 Task: Add a dependency to the task Create a new online platform for online legal consultations , the existing task  Implement a new cloud-based facilities management system for a company in the project BoostPro
Action: Mouse moved to (771, 366)
Screenshot: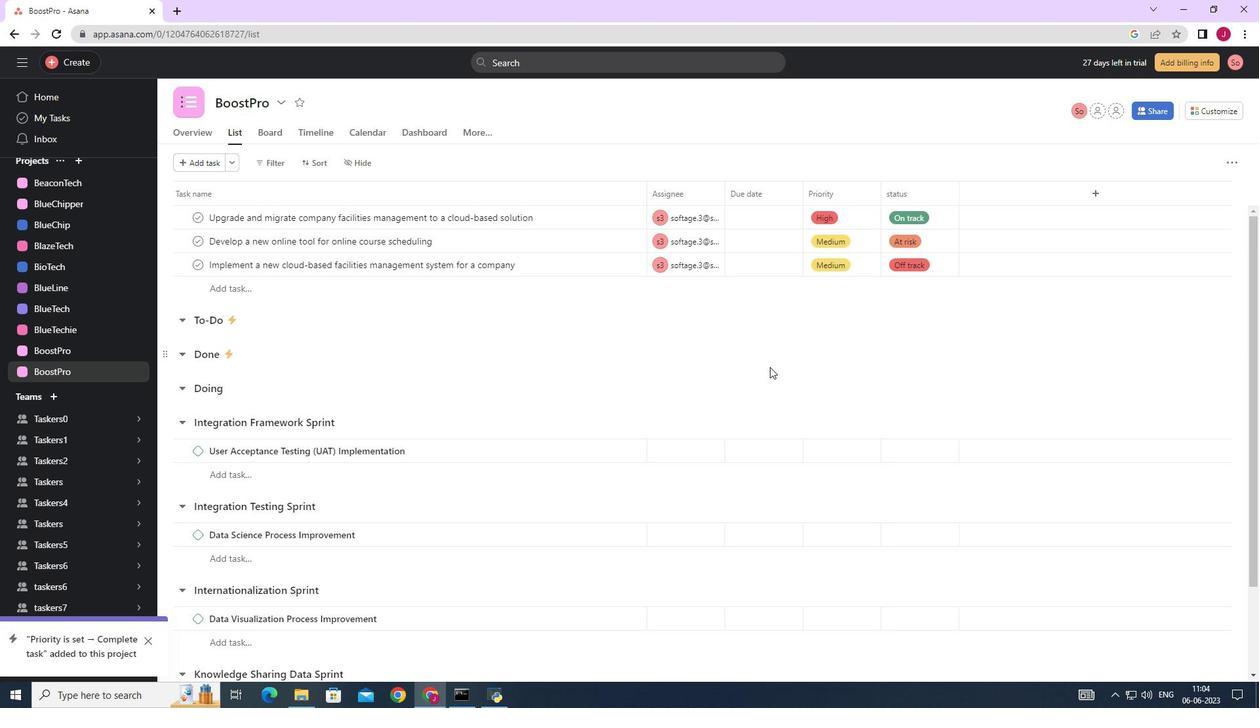 
Action: Mouse scrolled (771, 367) with delta (0, 0)
Screenshot: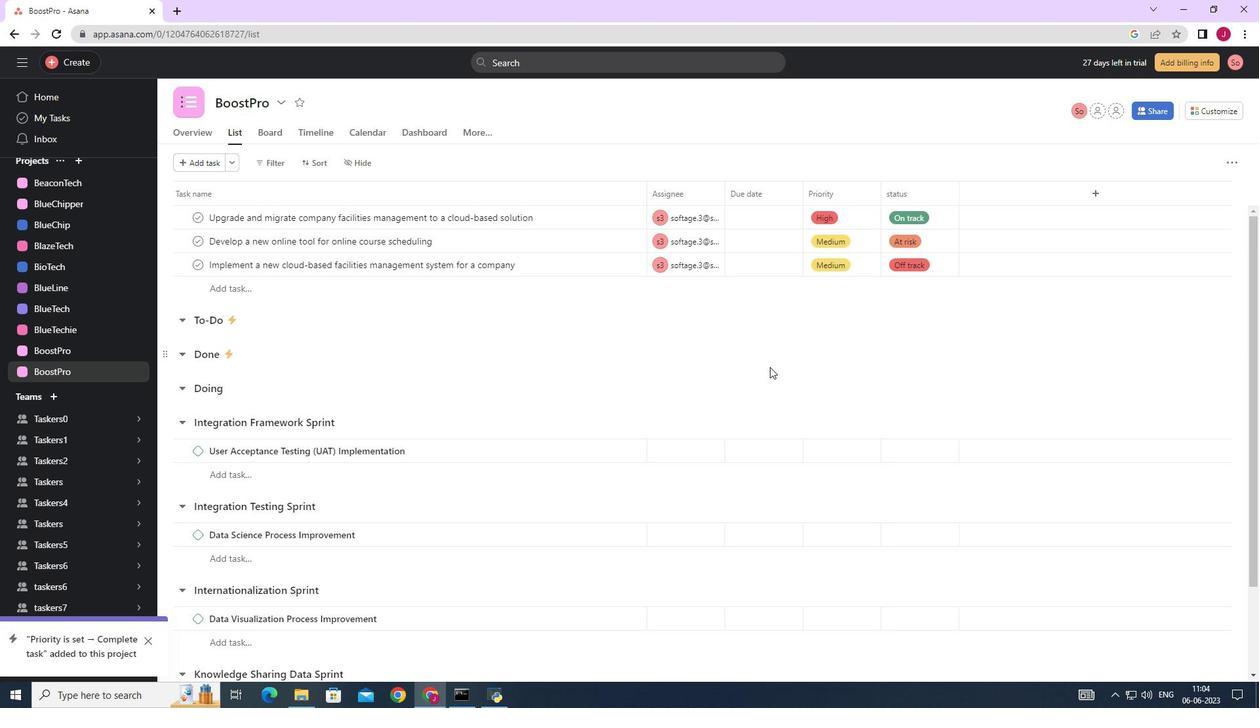 
Action: Mouse scrolled (771, 367) with delta (0, 0)
Screenshot: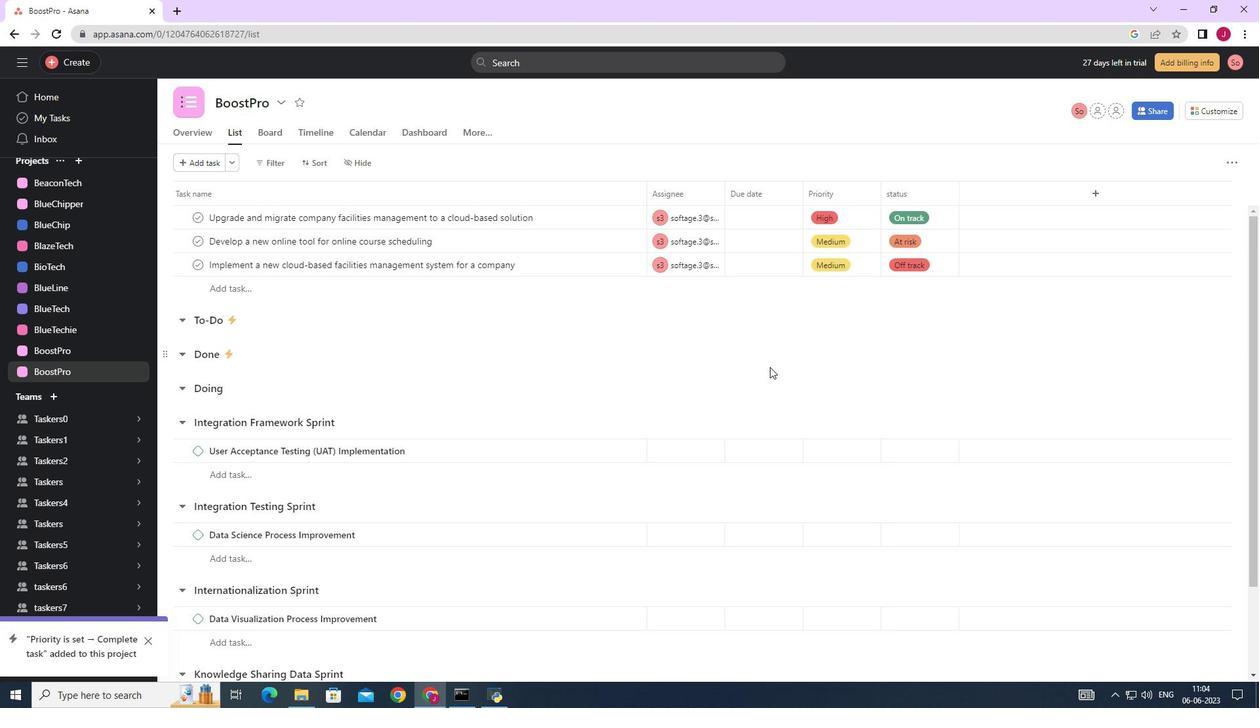 
Action: Mouse moved to (596, 342)
Screenshot: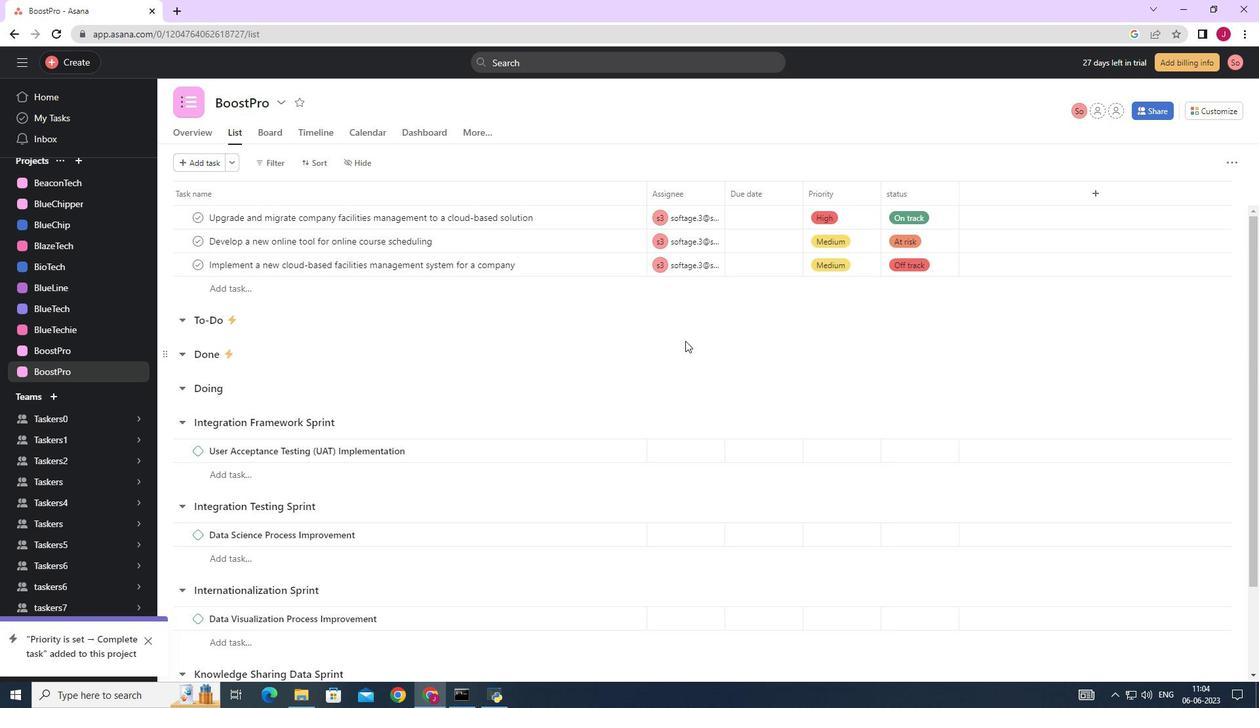 
Action: Mouse scrolled (596, 341) with delta (0, 0)
Screenshot: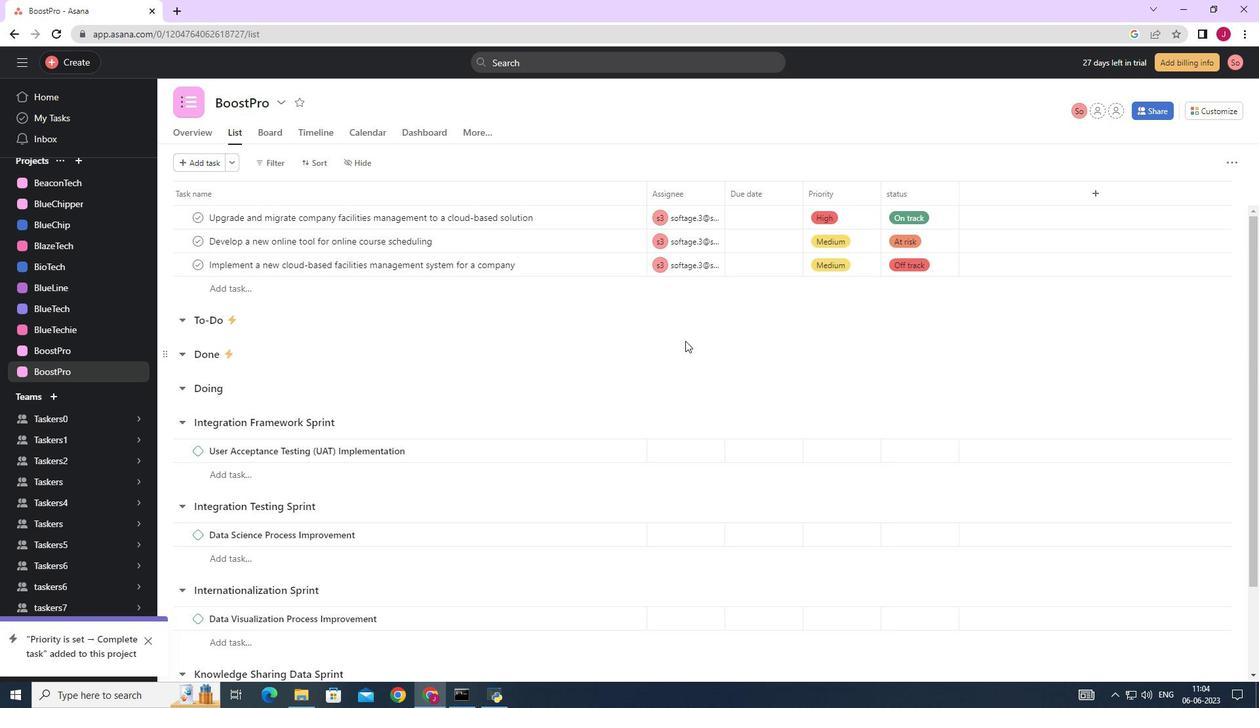 
Action: Mouse moved to (595, 343)
Screenshot: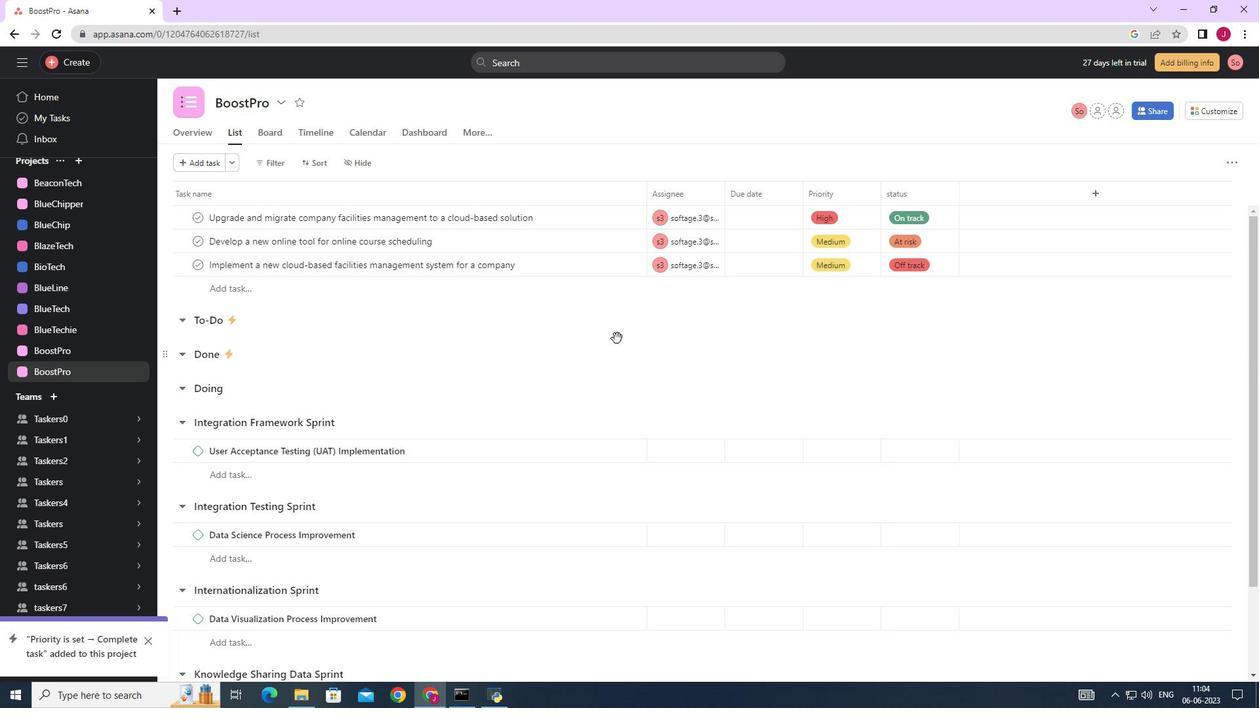 
Action: Mouse scrolled (595, 343) with delta (0, 0)
Screenshot: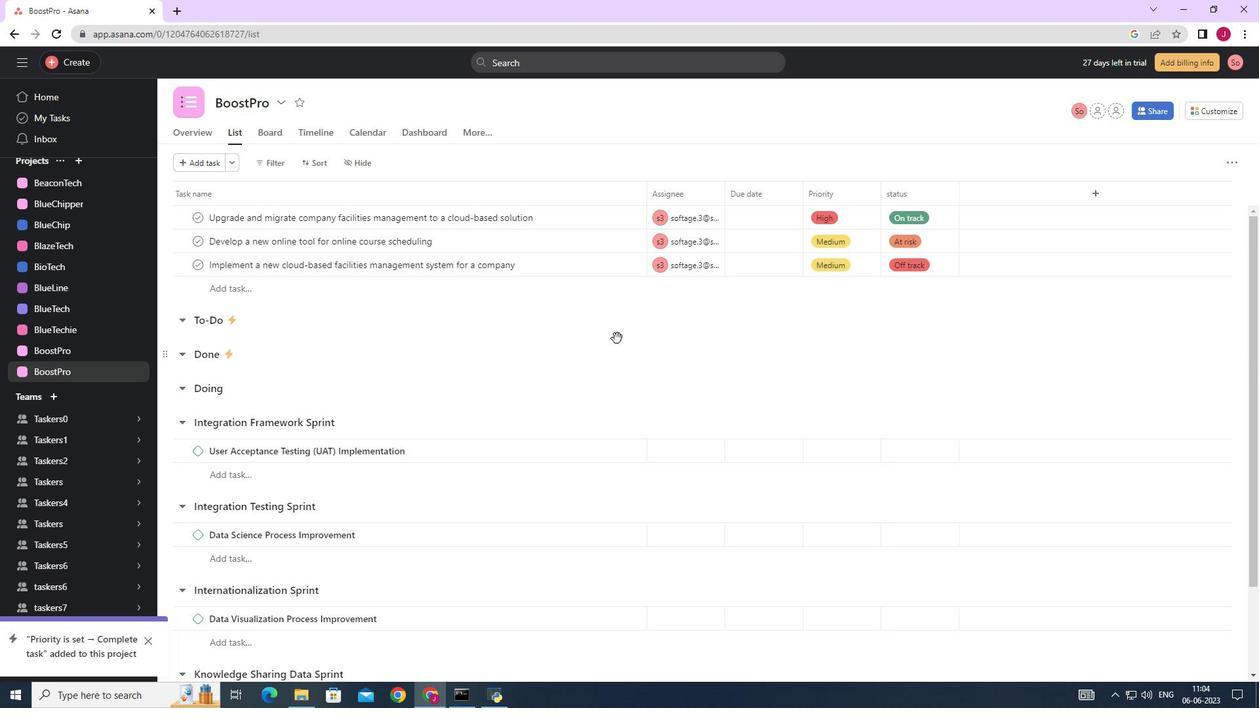 
Action: Mouse moved to (595, 345)
Screenshot: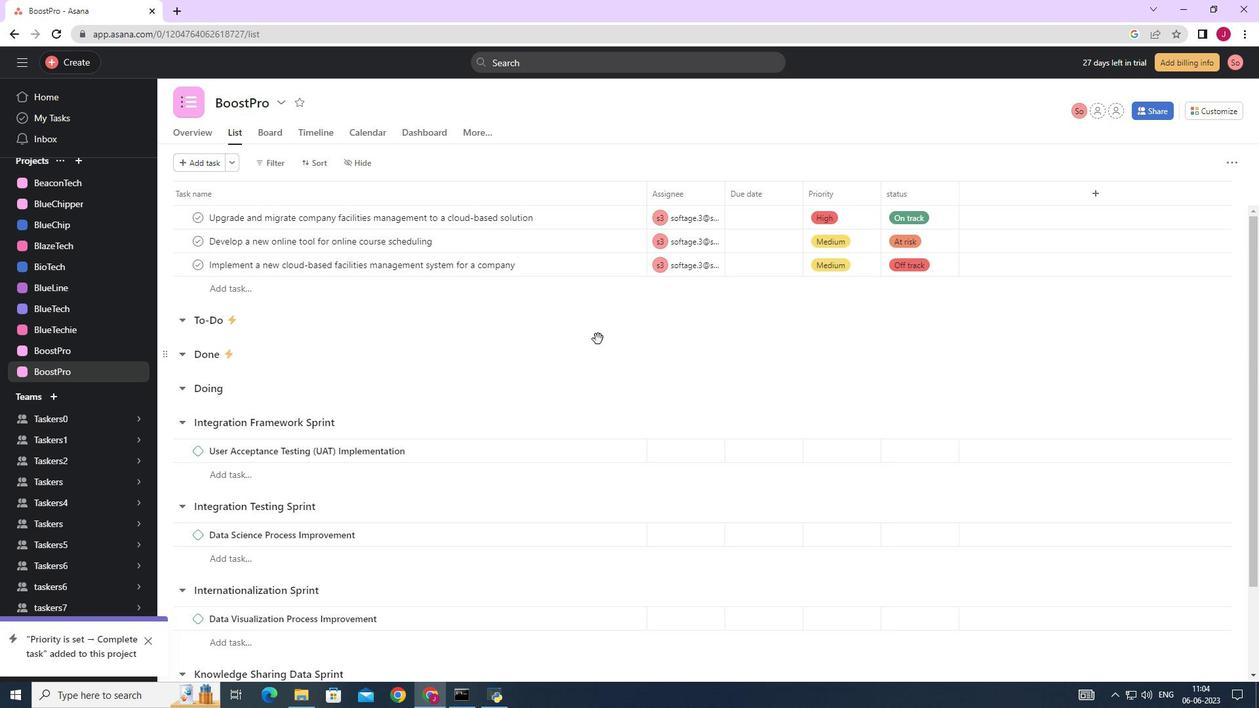 
Action: Mouse scrolled (595, 343) with delta (0, 0)
Screenshot: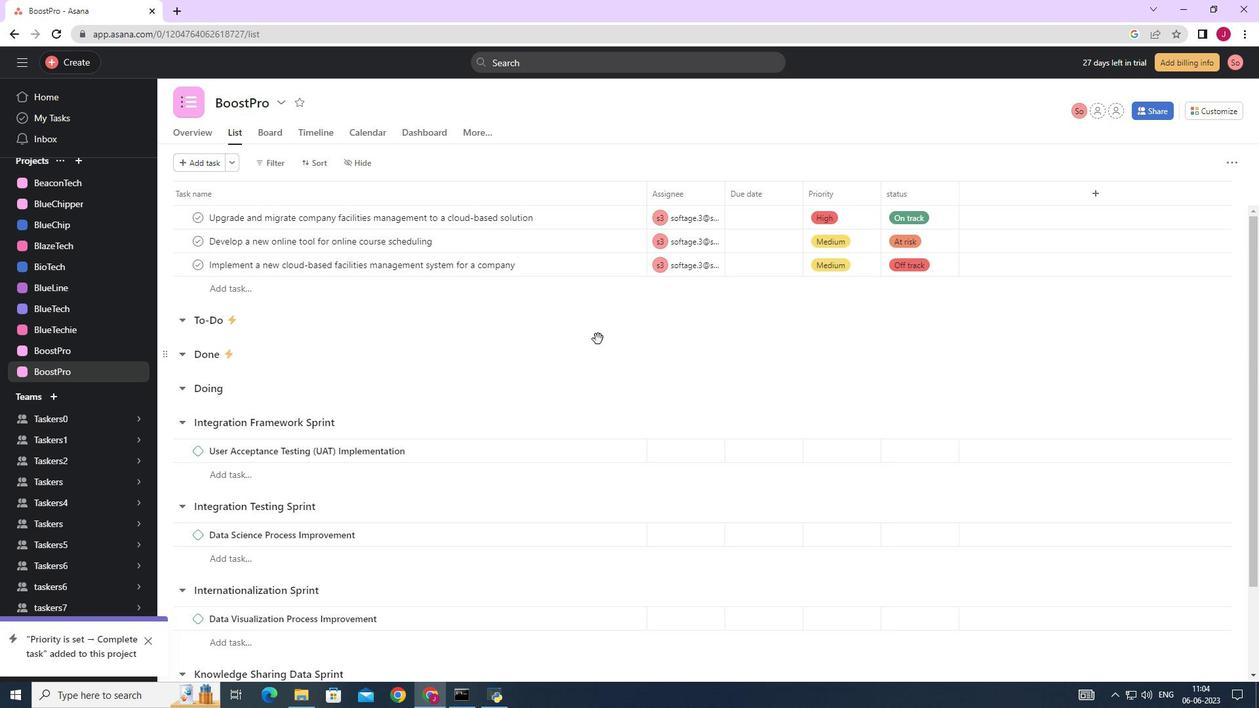 
Action: Mouse moved to (595, 346)
Screenshot: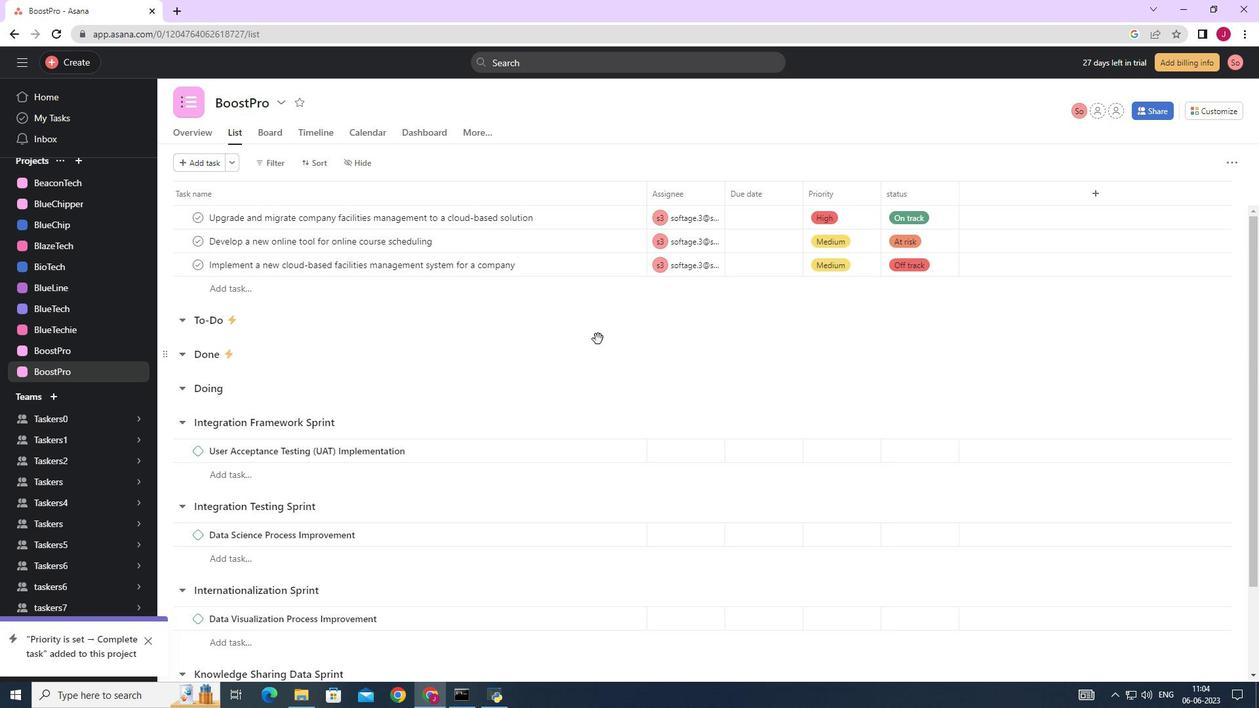
Action: Mouse scrolled (595, 345) with delta (0, 0)
Screenshot: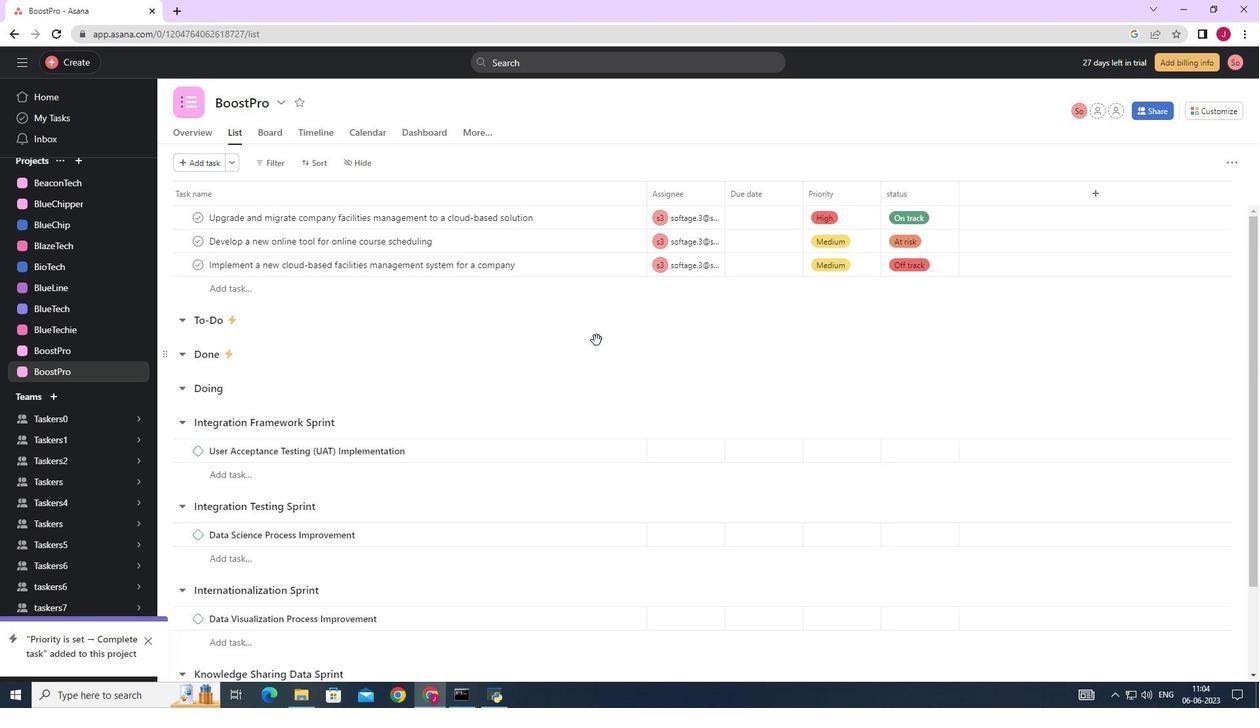 
Action: Mouse moved to (595, 348)
Screenshot: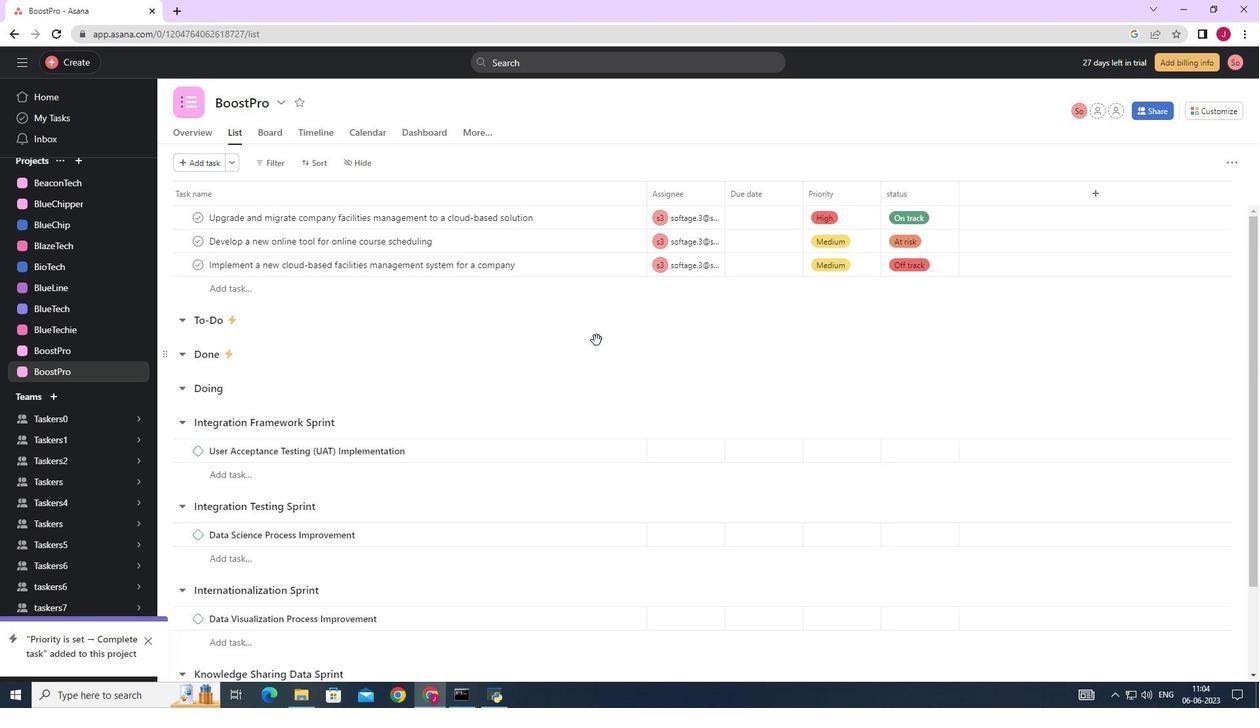 
Action: Mouse scrolled (595, 347) with delta (0, 0)
Screenshot: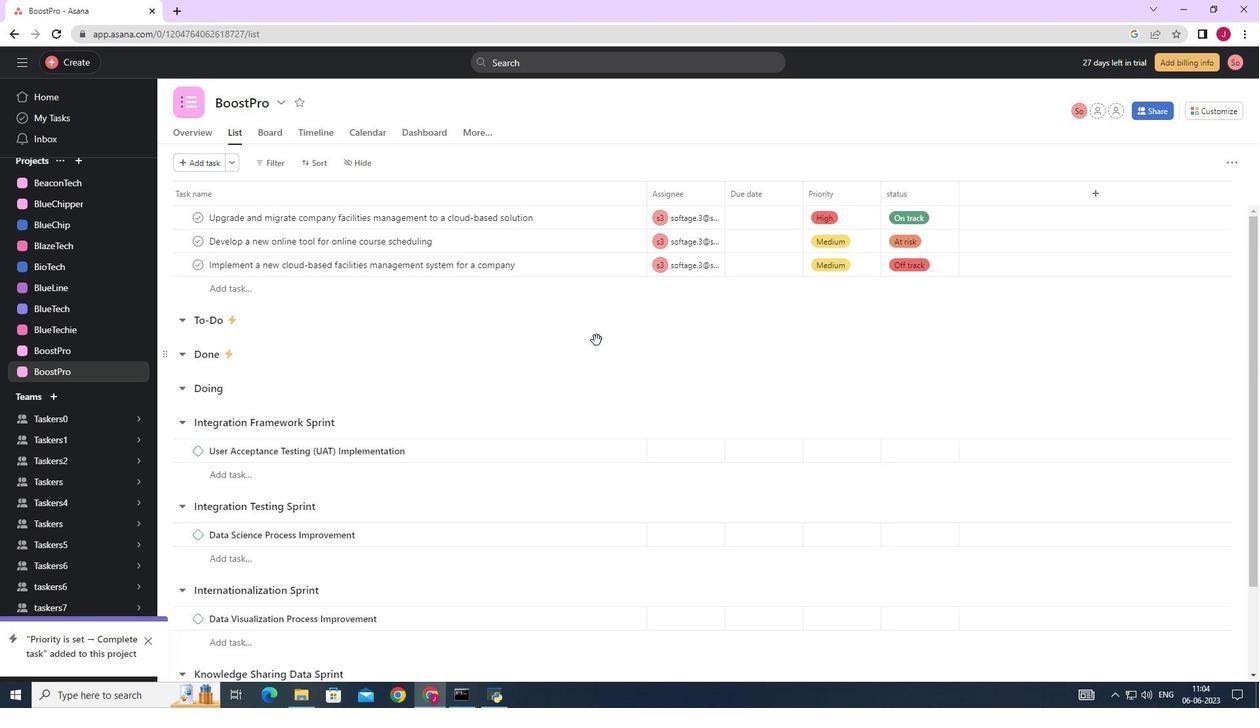
Action: Mouse moved to (595, 351)
Screenshot: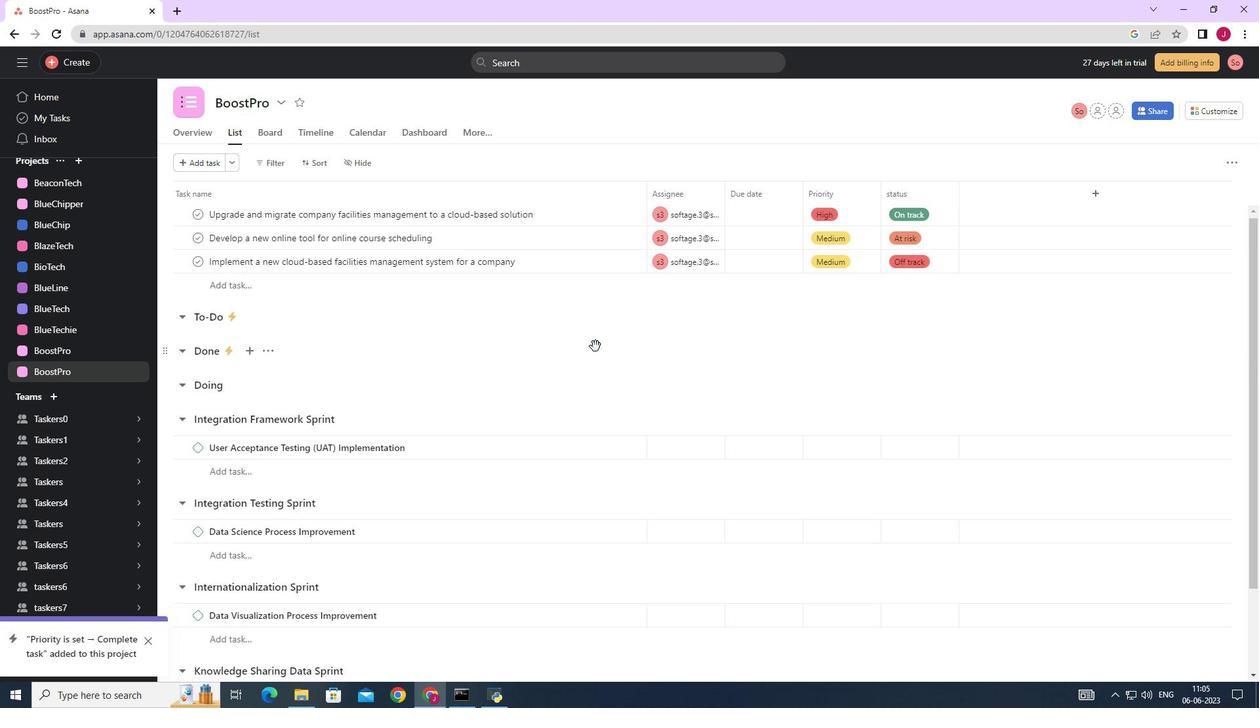 
Action: Mouse scrolled (595, 350) with delta (0, 0)
Screenshot: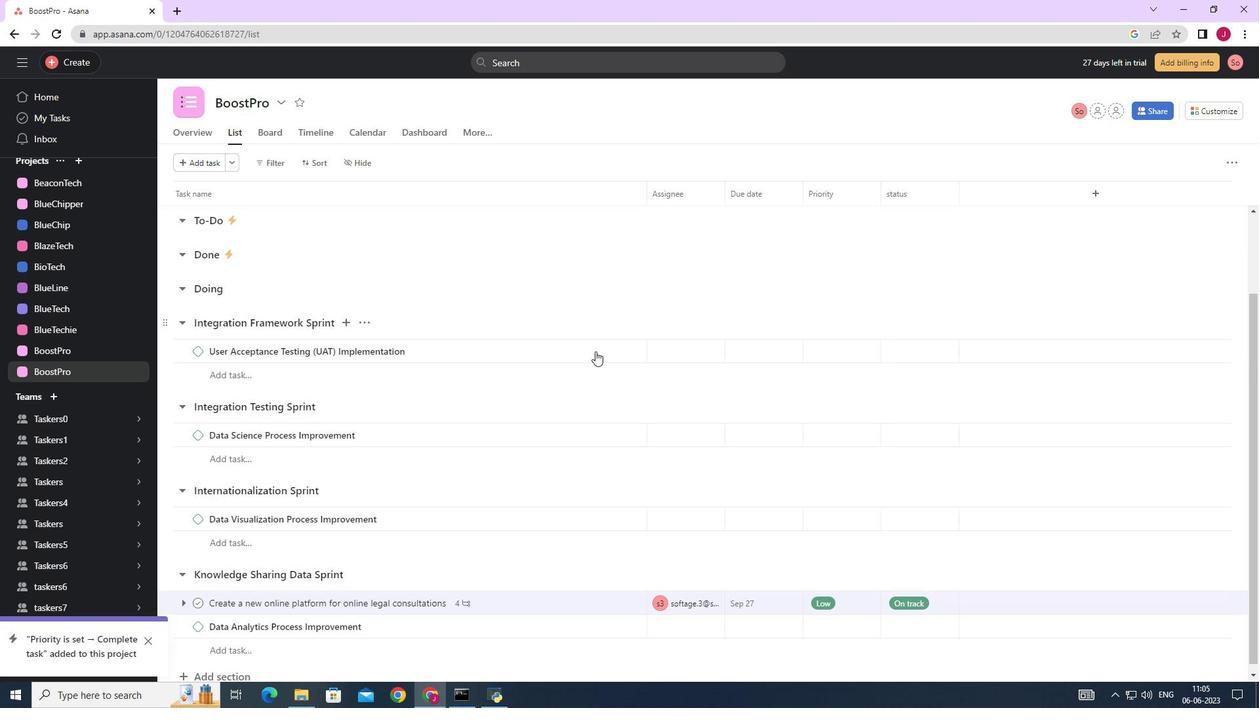 
Action: Mouse scrolled (595, 350) with delta (0, 0)
Screenshot: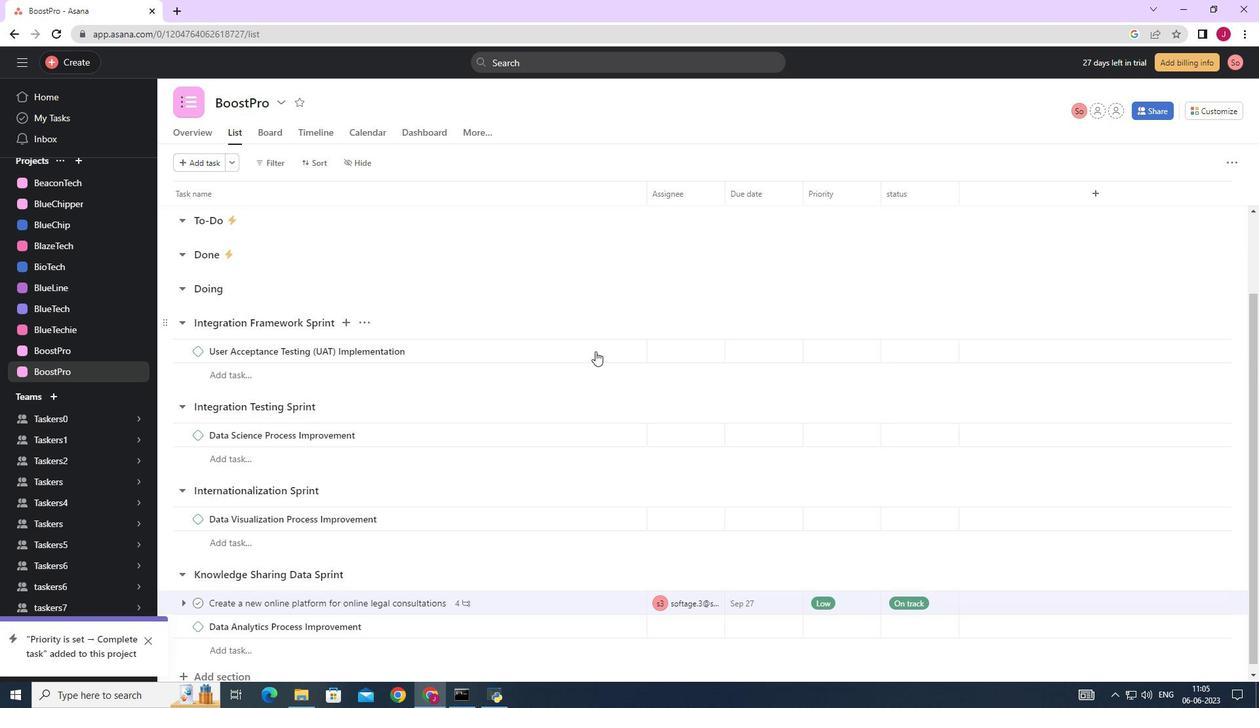 
Action: Mouse scrolled (595, 350) with delta (0, 0)
Screenshot: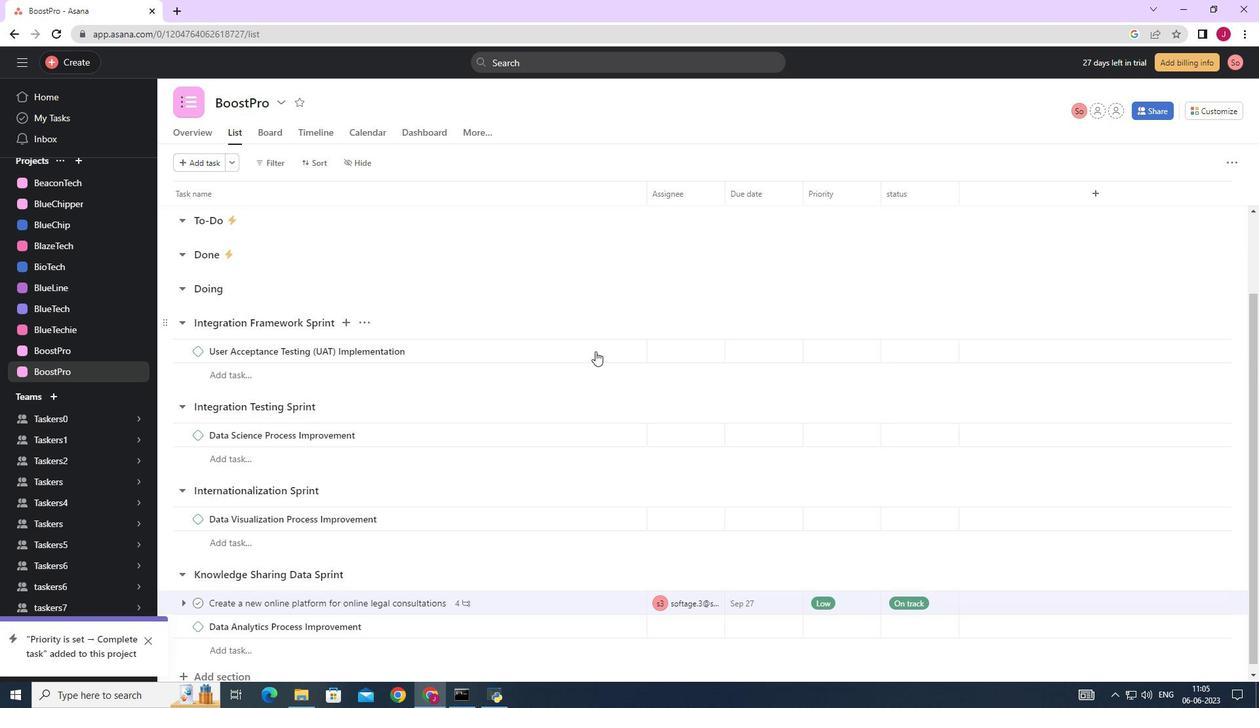 
Action: Mouse scrolled (595, 350) with delta (0, 0)
Screenshot: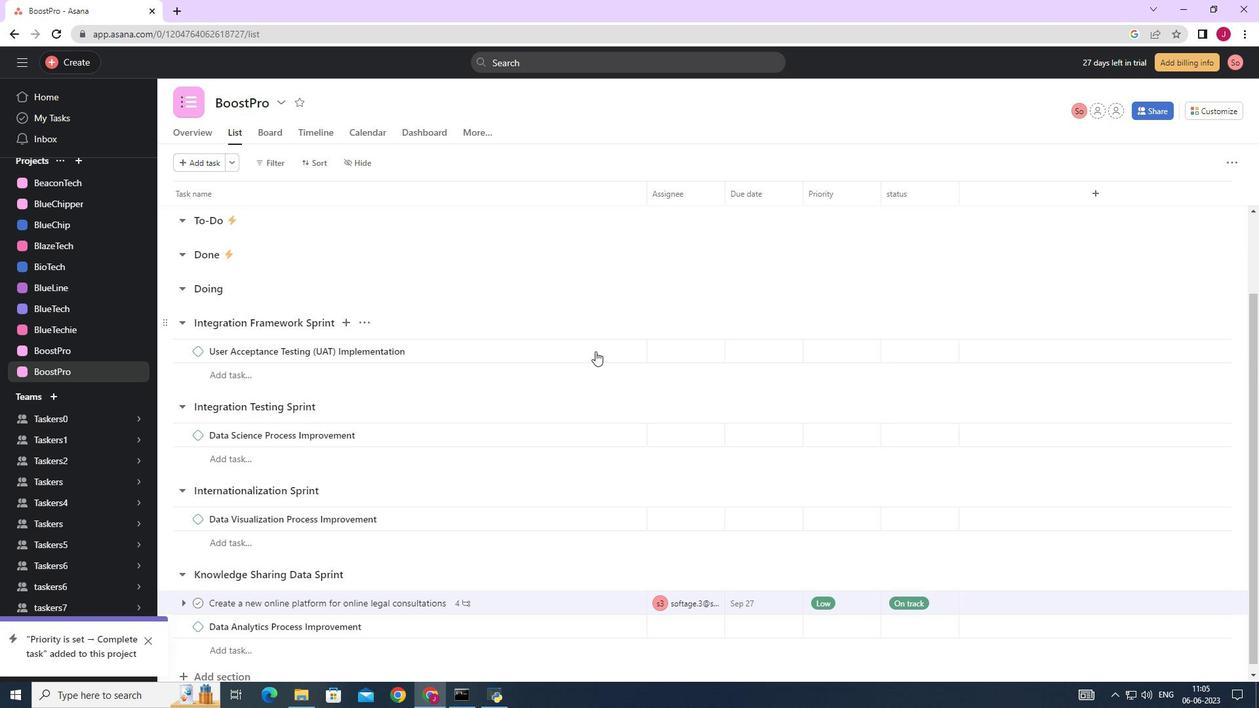 
Action: Mouse scrolled (595, 350) with delta (0, 0)
Screenshot: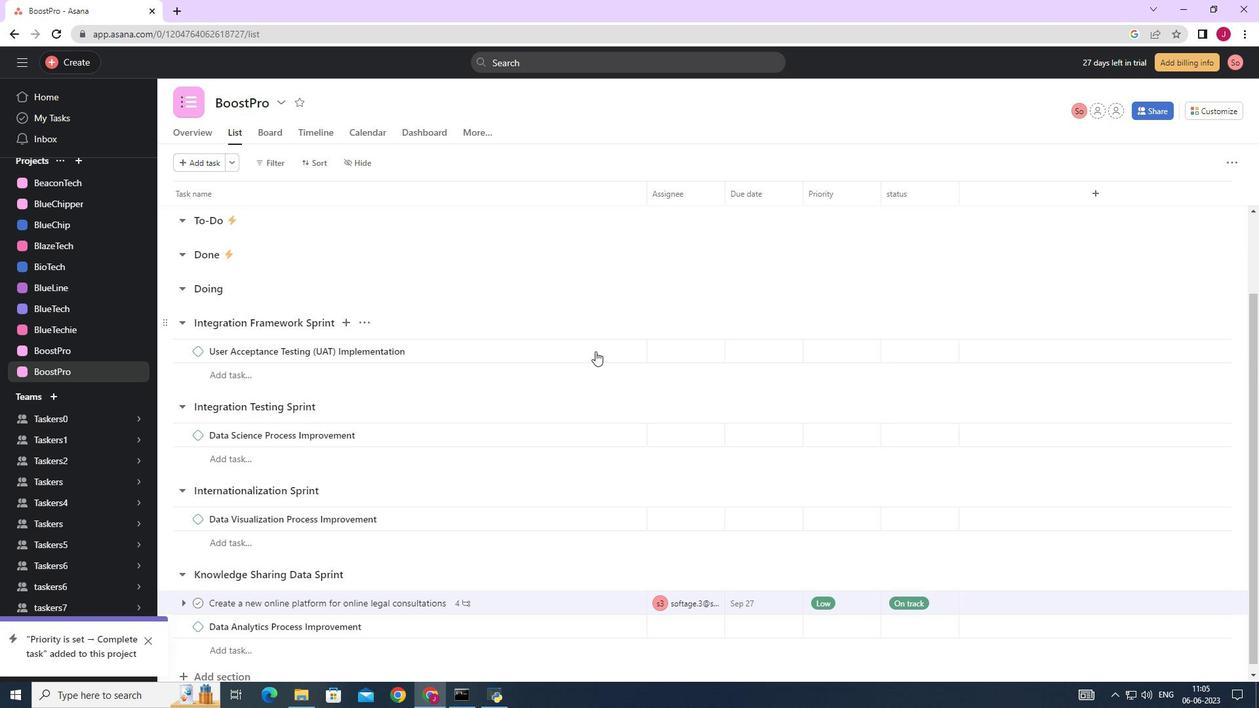 
Action: Mouse moved to (572, 602)
Screenshot: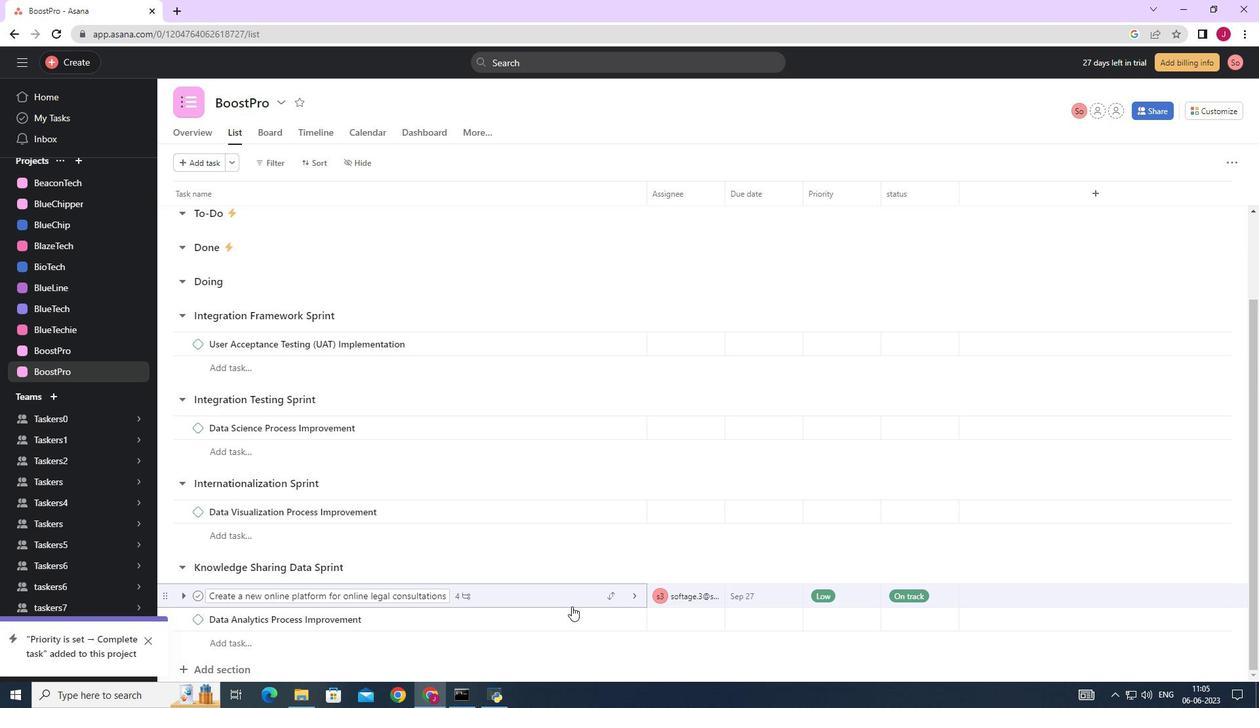 
Action: Mouse pressed left at (572, 602)
Screenshot: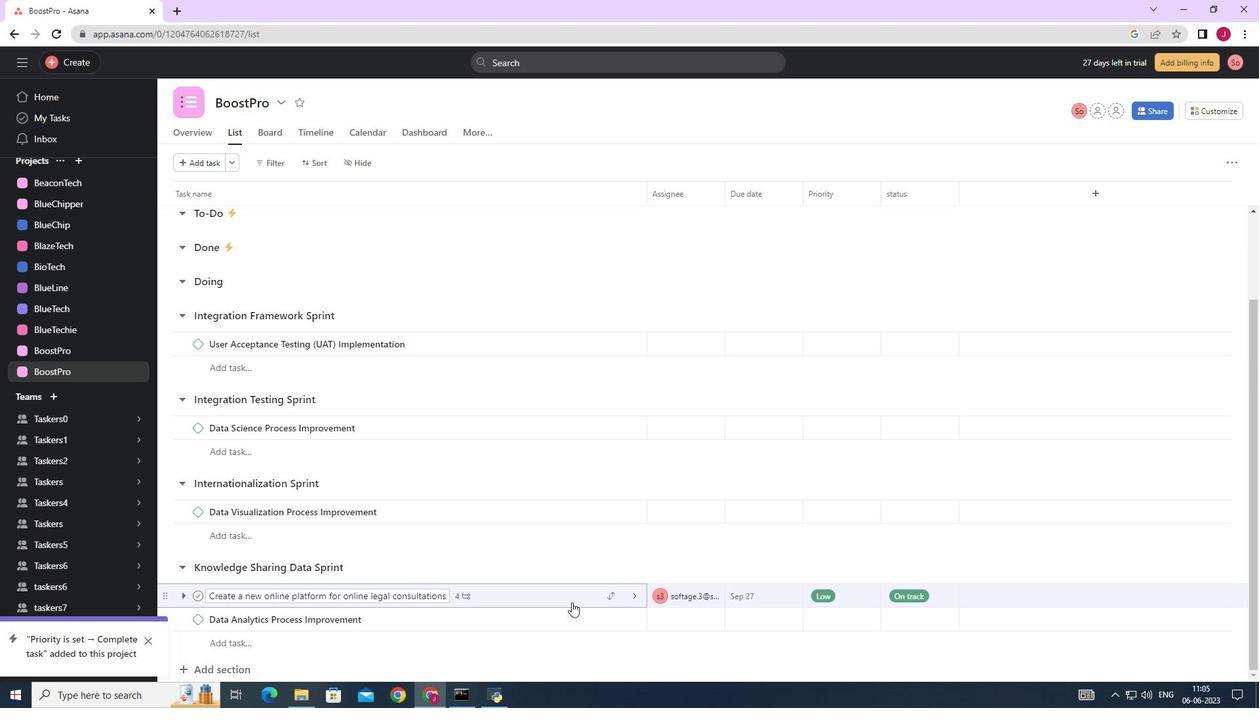 
Action: Mouse moved to (868, 512)
Screenshot: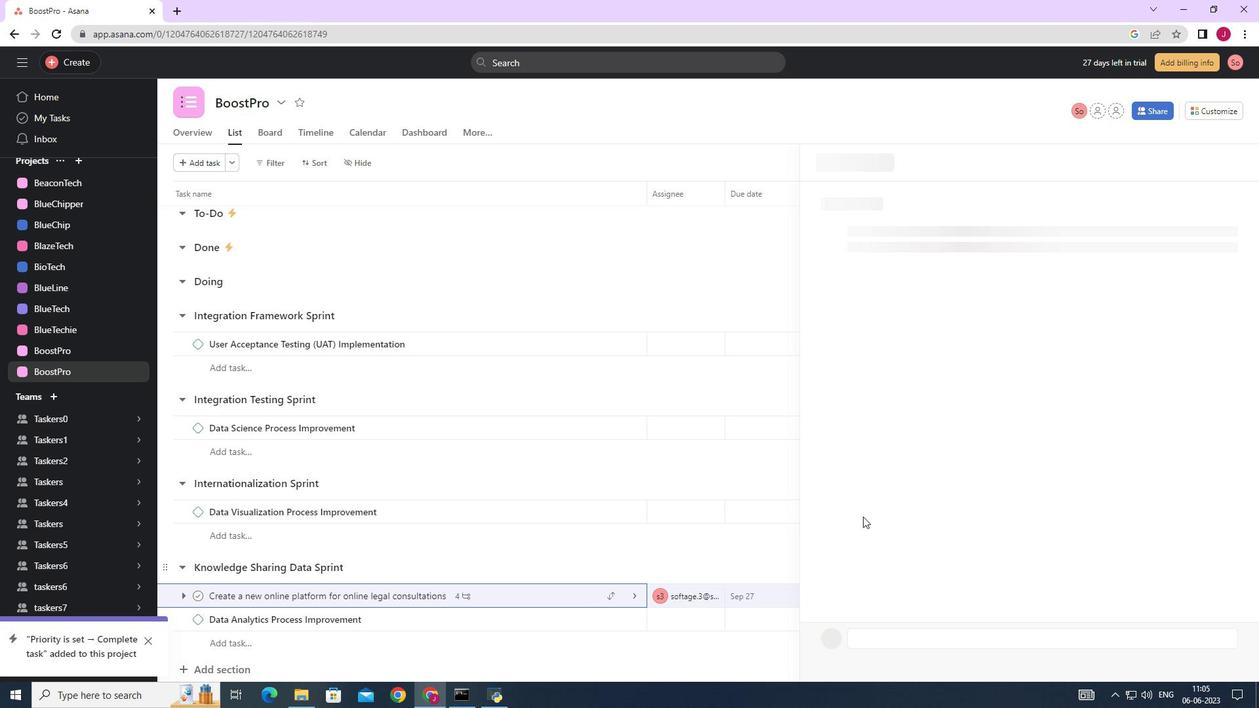 
Action: Mouse scrolled (868, 511) with delta (0, 0)
Screenshot: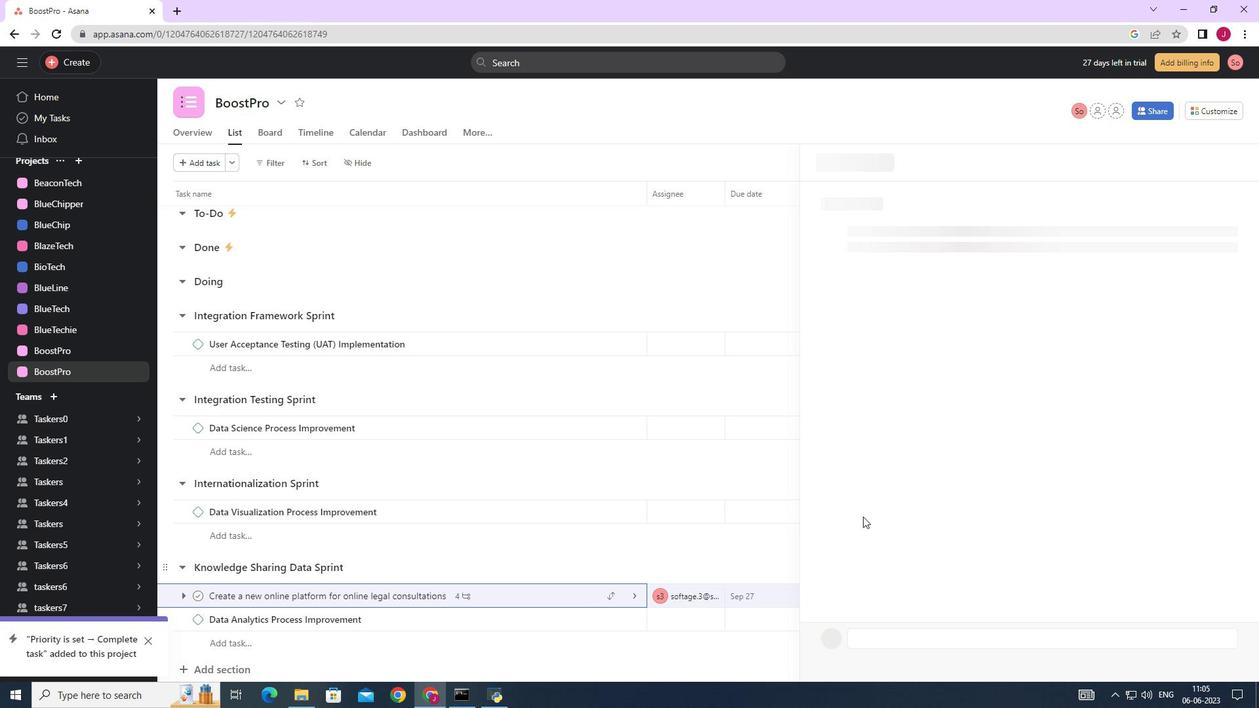 
Action: Mouse scrolled (868, 511) with delta (0, 0)
Screenshot: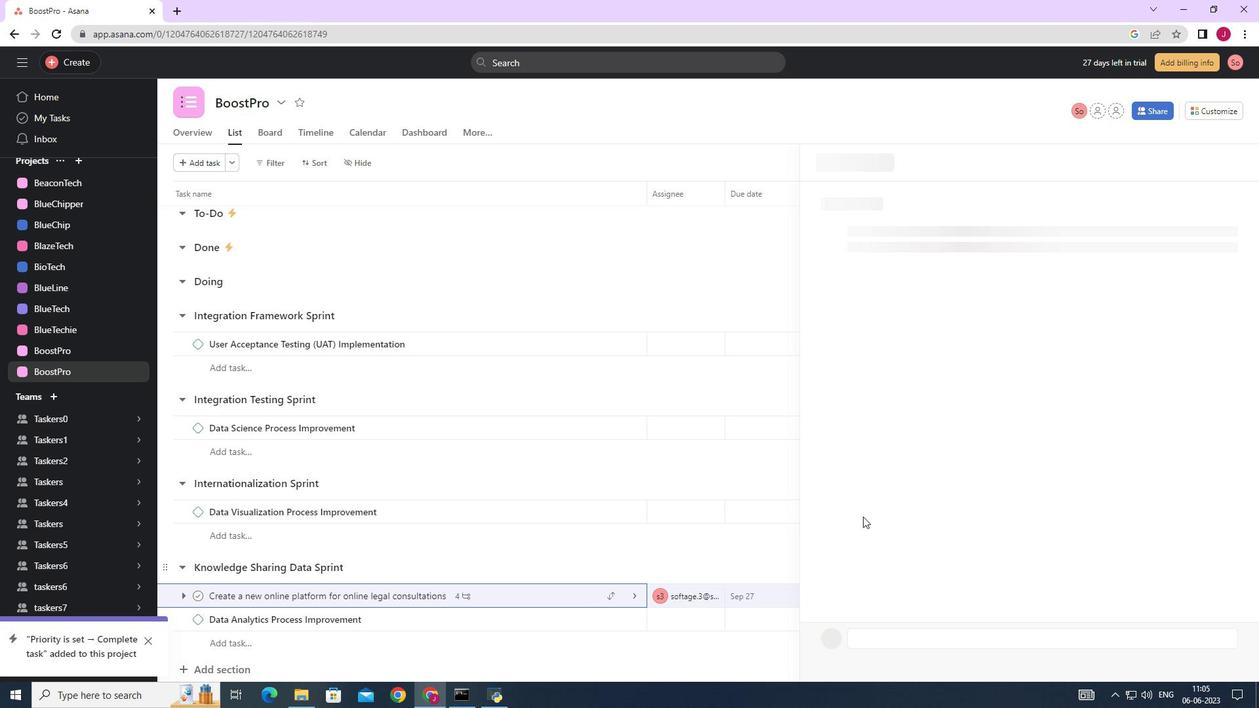 
Action: Mouse scrolled (868, 511) with delta (0, 0)
Screenshot: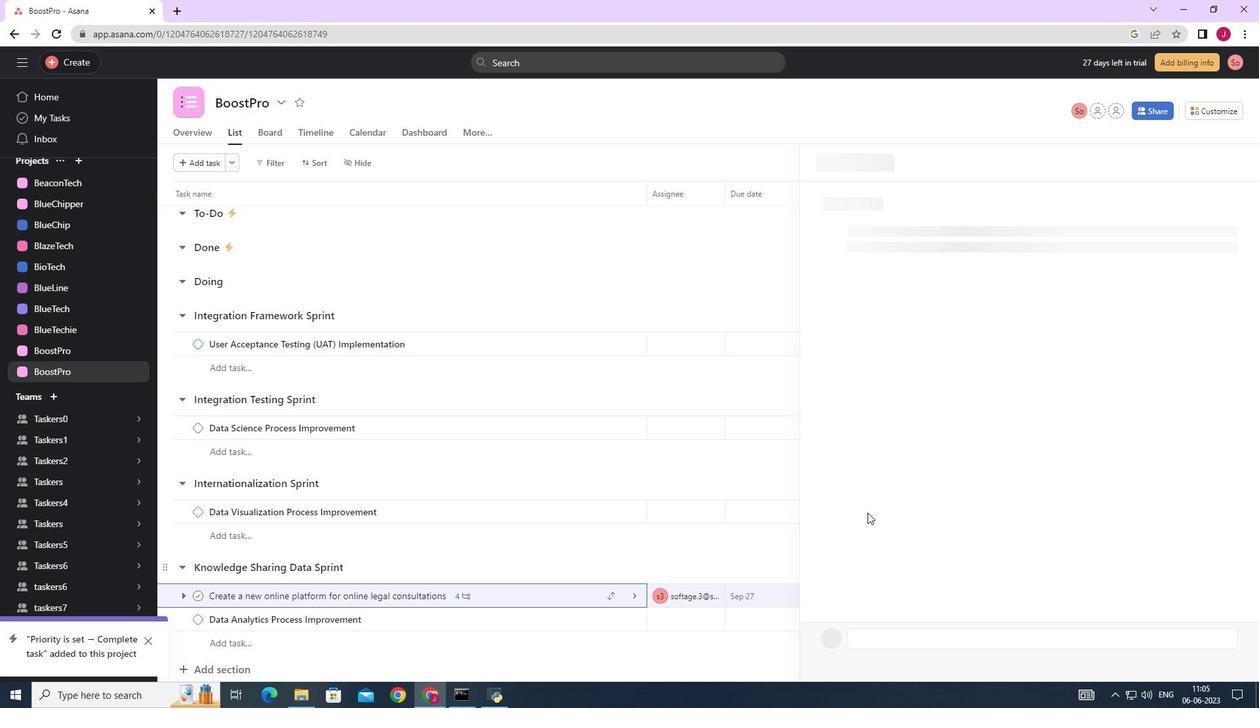 
Action: Mouse scrolled (868, 511) with delta (0, 0)
Screenshot: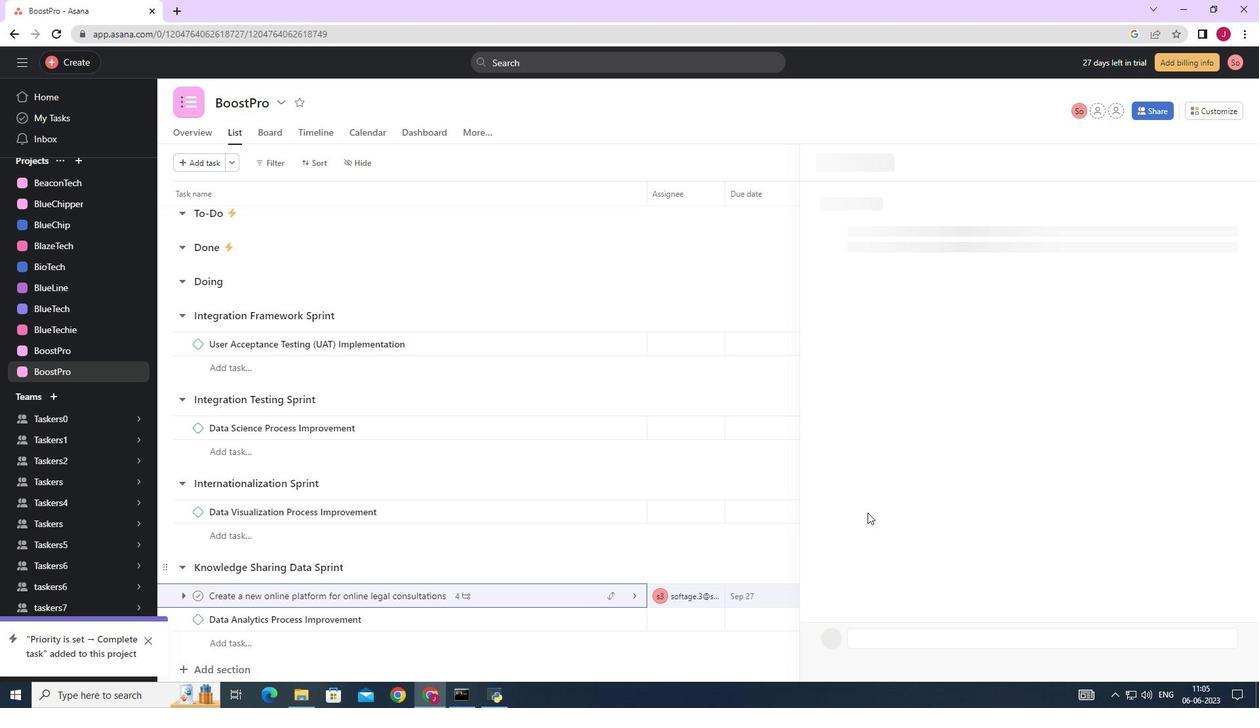 
Action: Mouse moved to (949, 433)
Screenshot: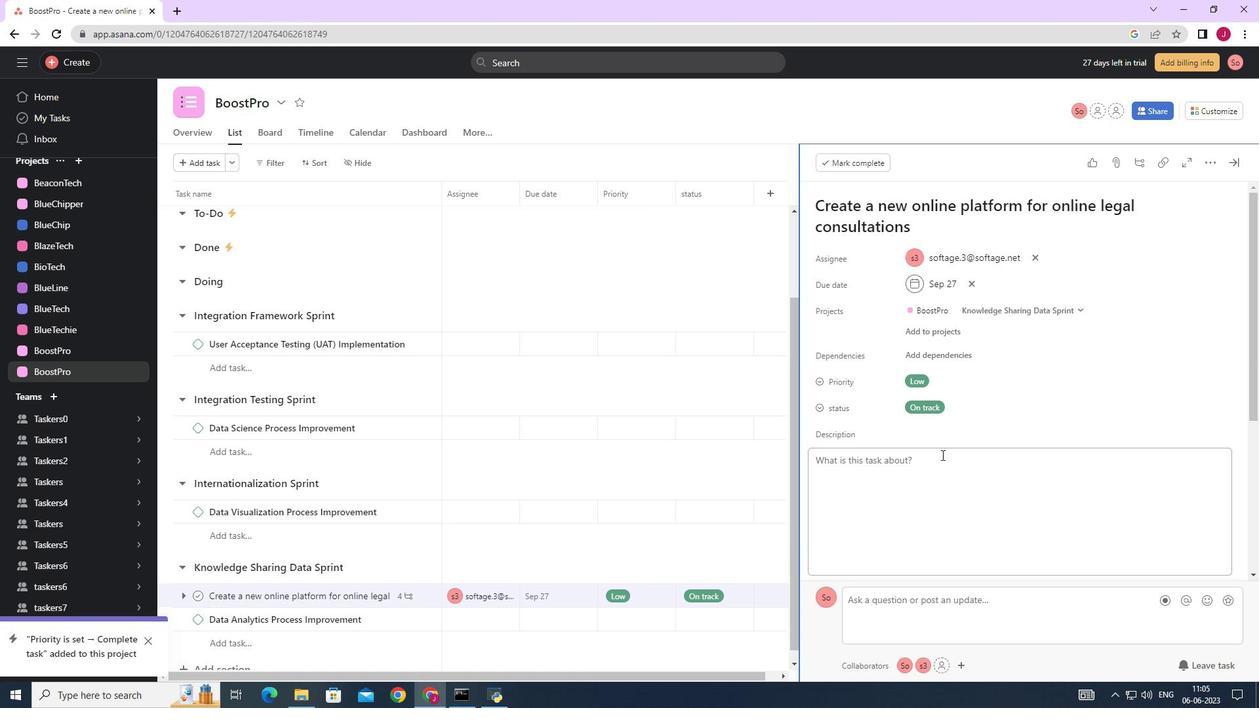 
Action: Mouse scrolled (949, 432) with delta (0, 0)
Screenshot: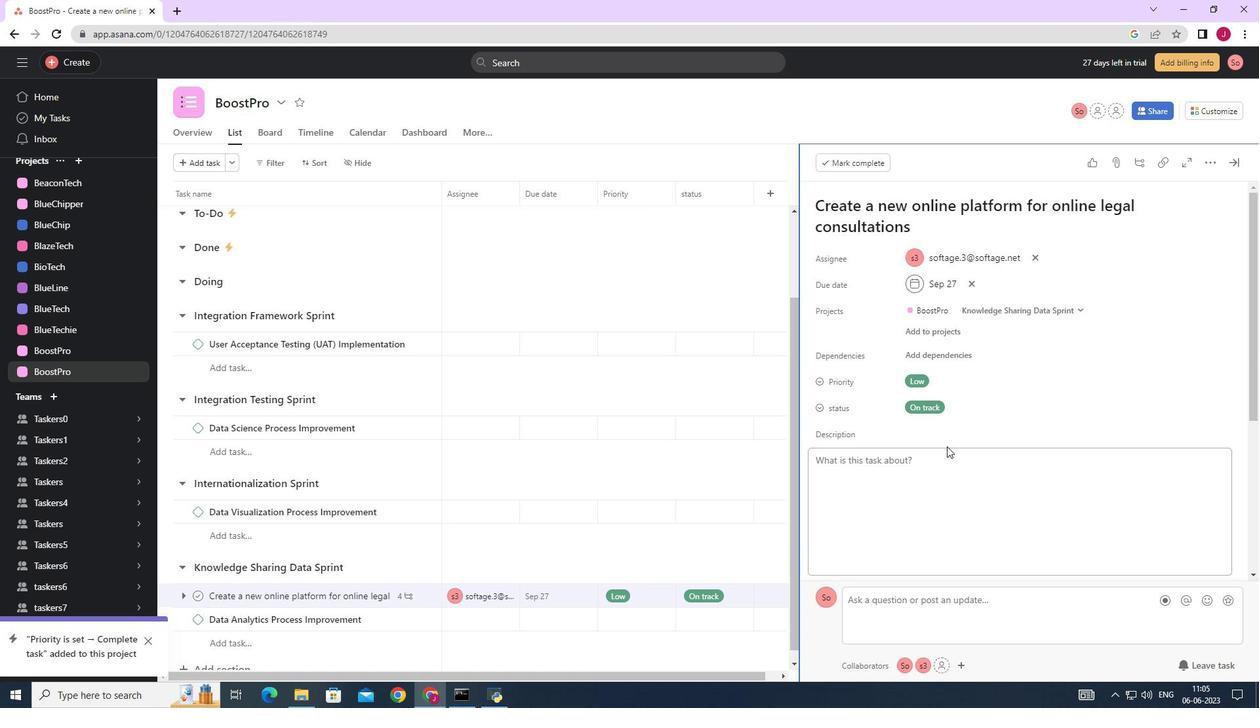 
Action: Mouse scrolled (949, 432) with delta (0, 0)
Screenshot: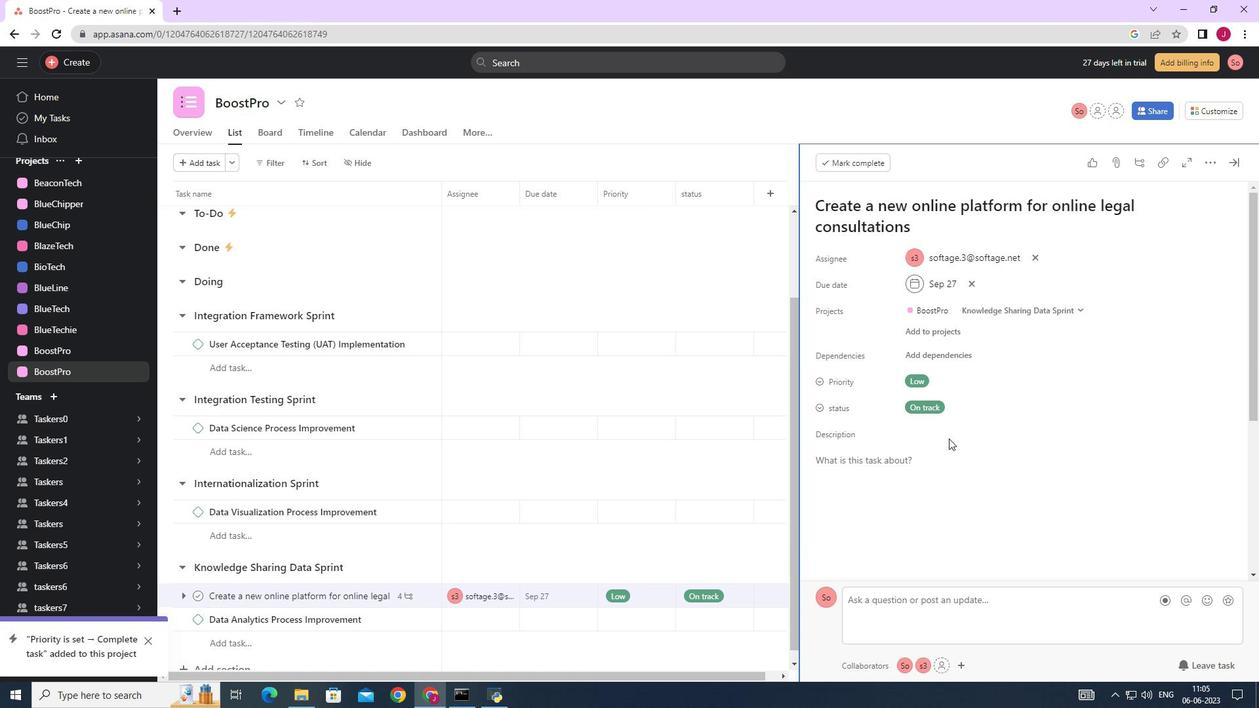 
Action: Mouse scrolled (949, 432) with delta (0, 0)
Screenshot: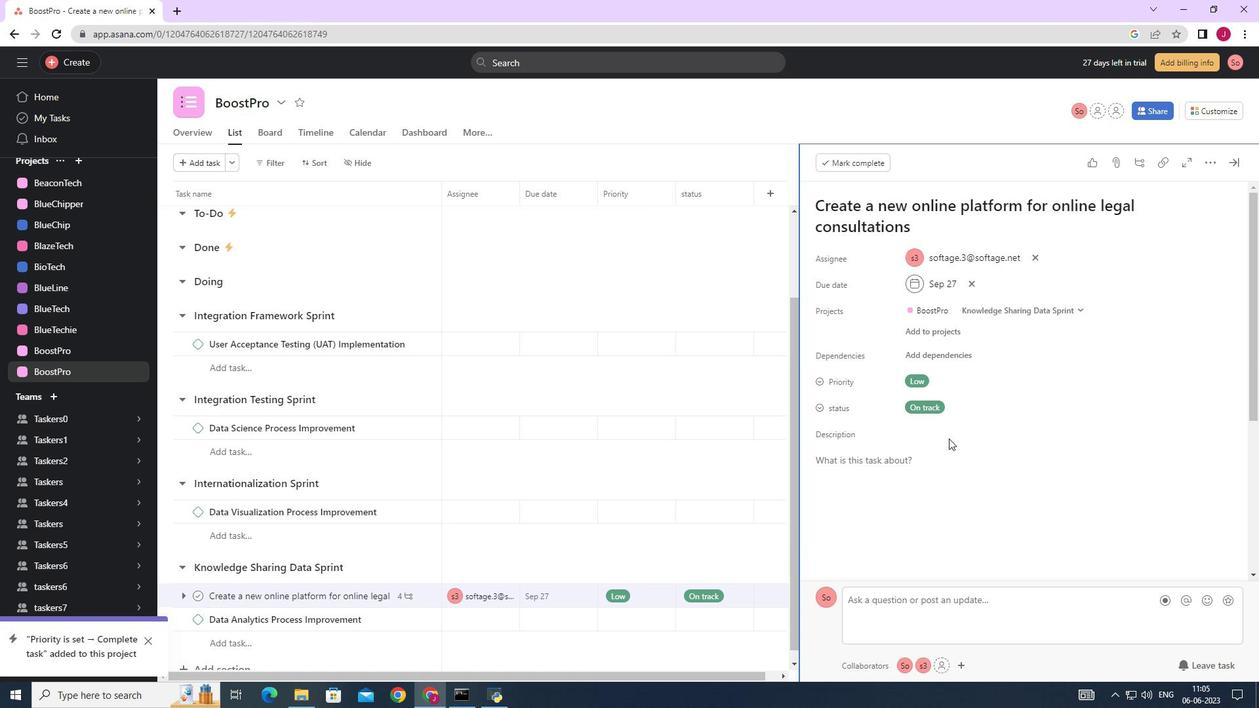 
Action: Mouse moved to (950, 432)
Screenshot: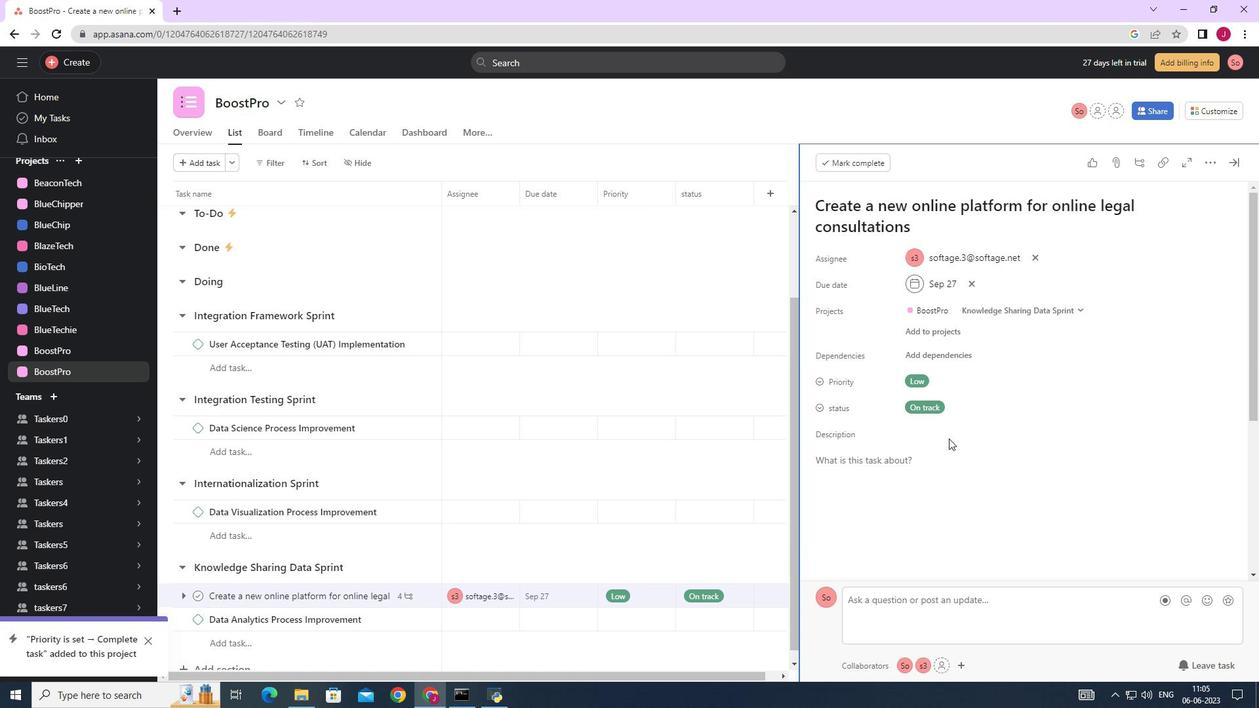 
Action: Mouse scrolled (950, 432) with delta (0, 0)
Screenshot: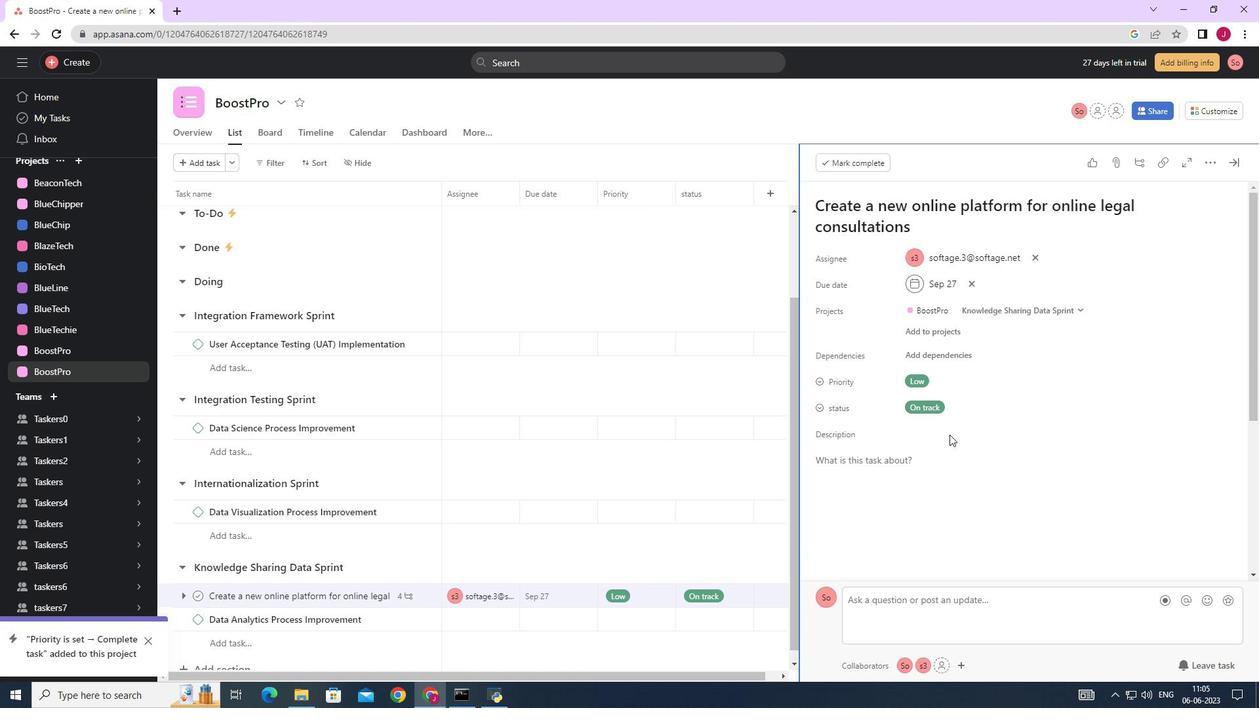 
Action: Mouse scrolled (950, 432) with delta (0, 0)
Screenshot: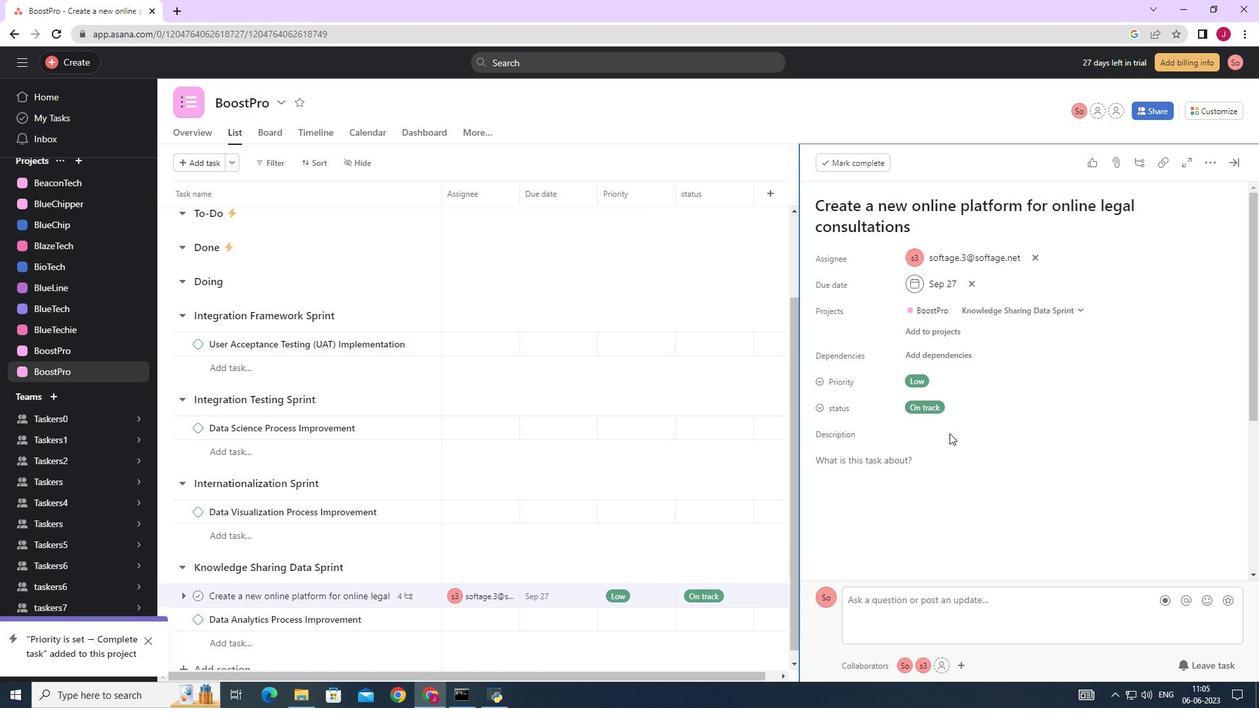 
Action: Mouse moved to (856, 419)
Screenshot: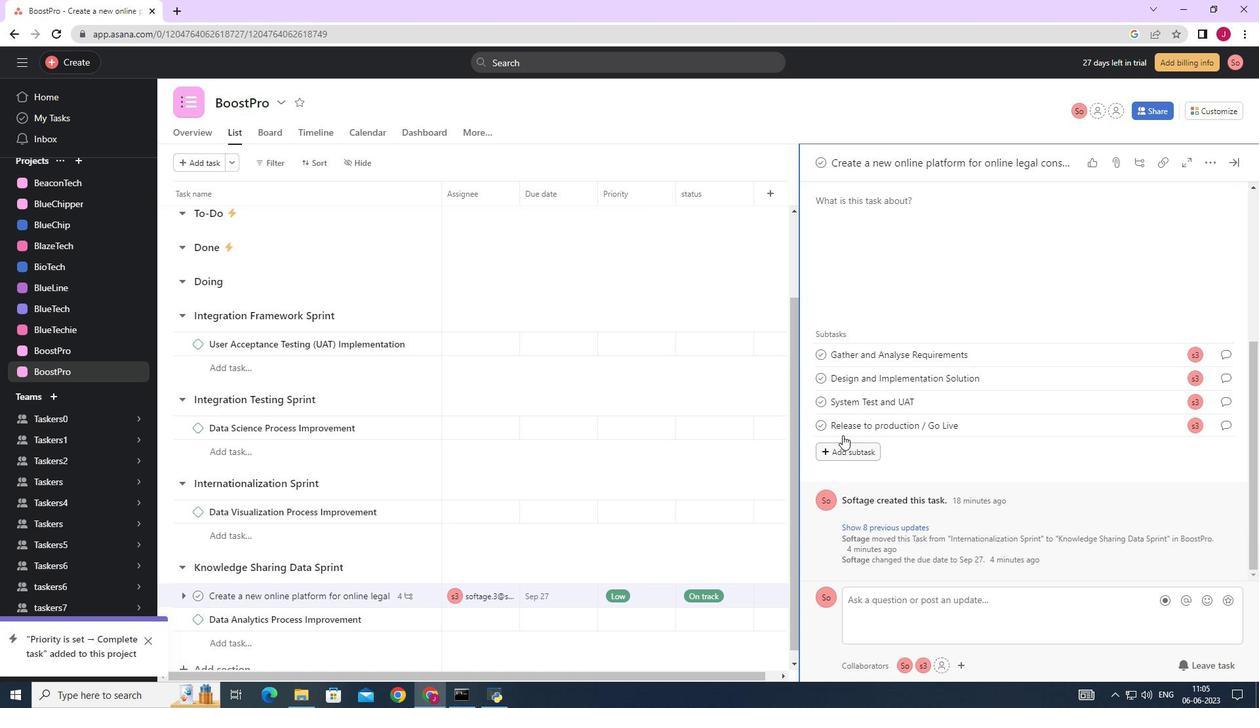 
Action: Mouse scrolled (856, 420) with delta (0, 0)
Screenshot: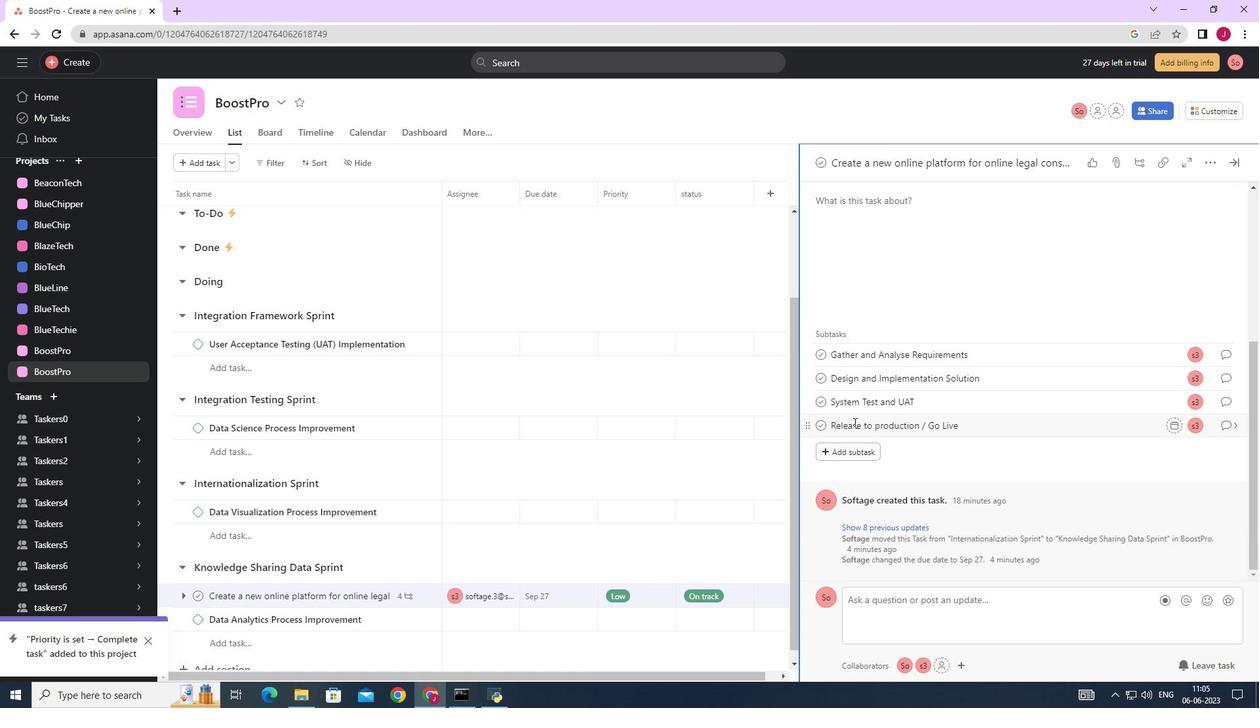 
Action: Mouse moved to (856, 419)
Screenshot: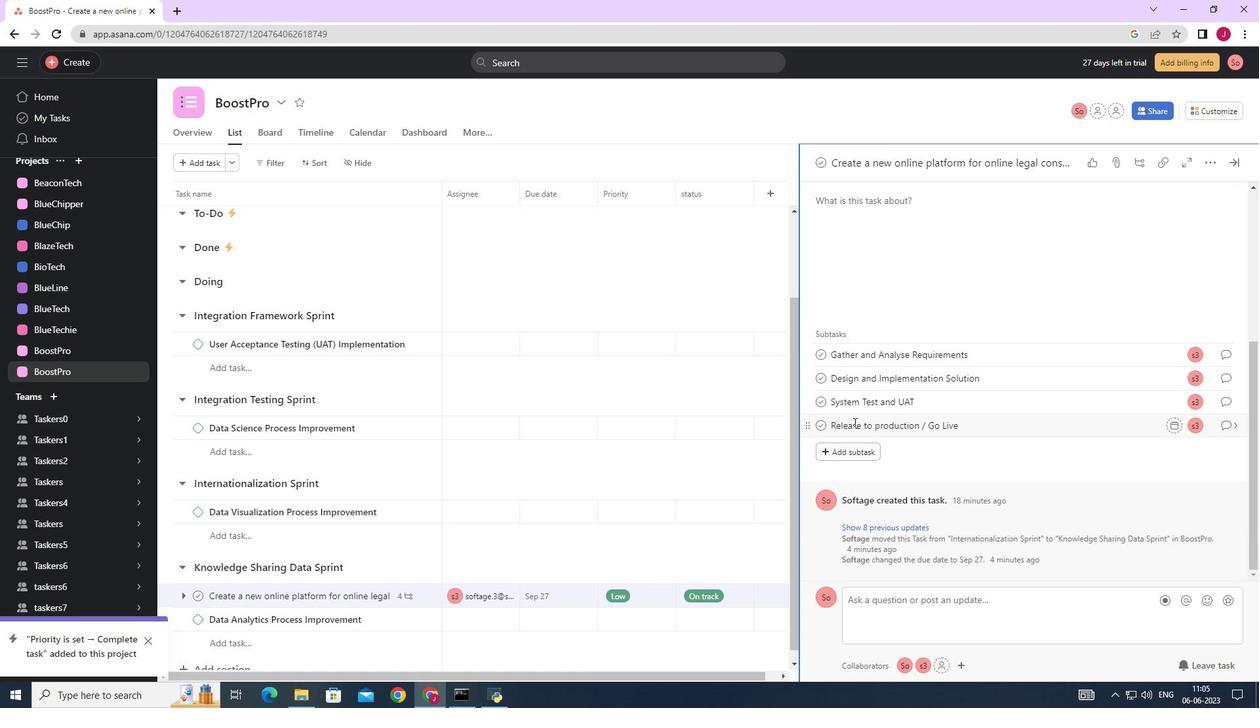 
Action: Mouse scrolled (856, 420) with delta (0, 0)
Screenshot: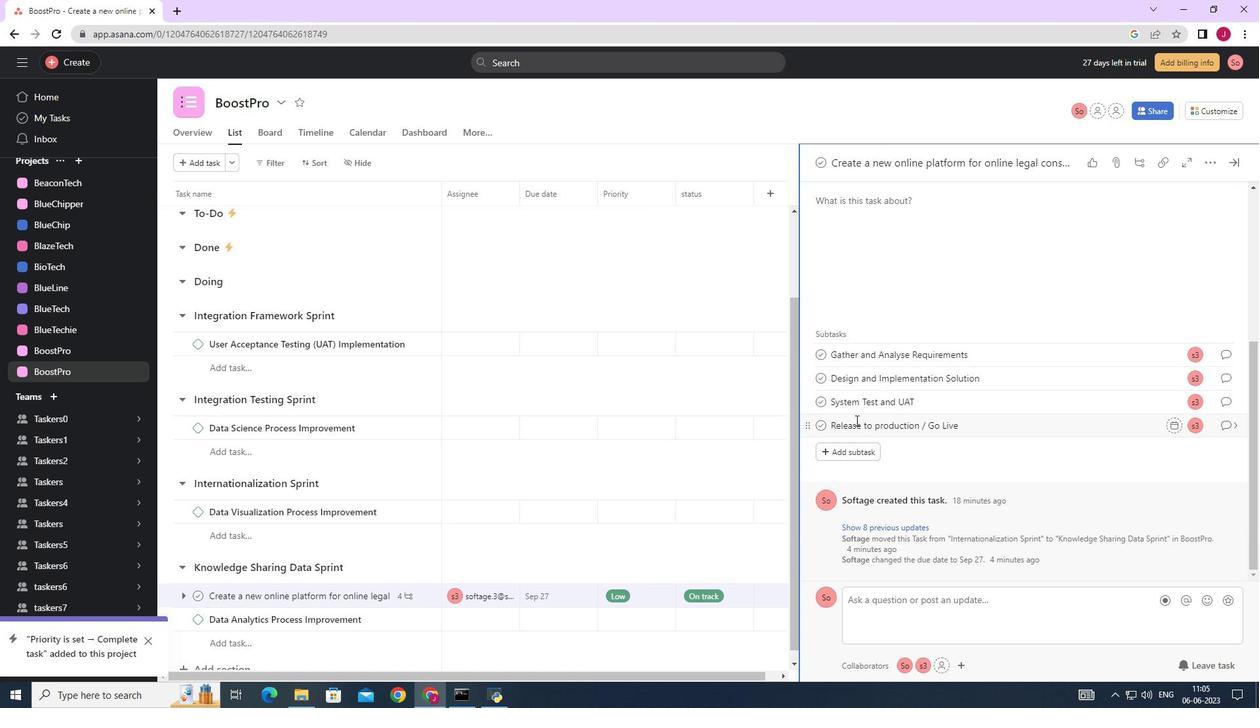 
Action: Mouse moved to (856, 417)
Screenshot: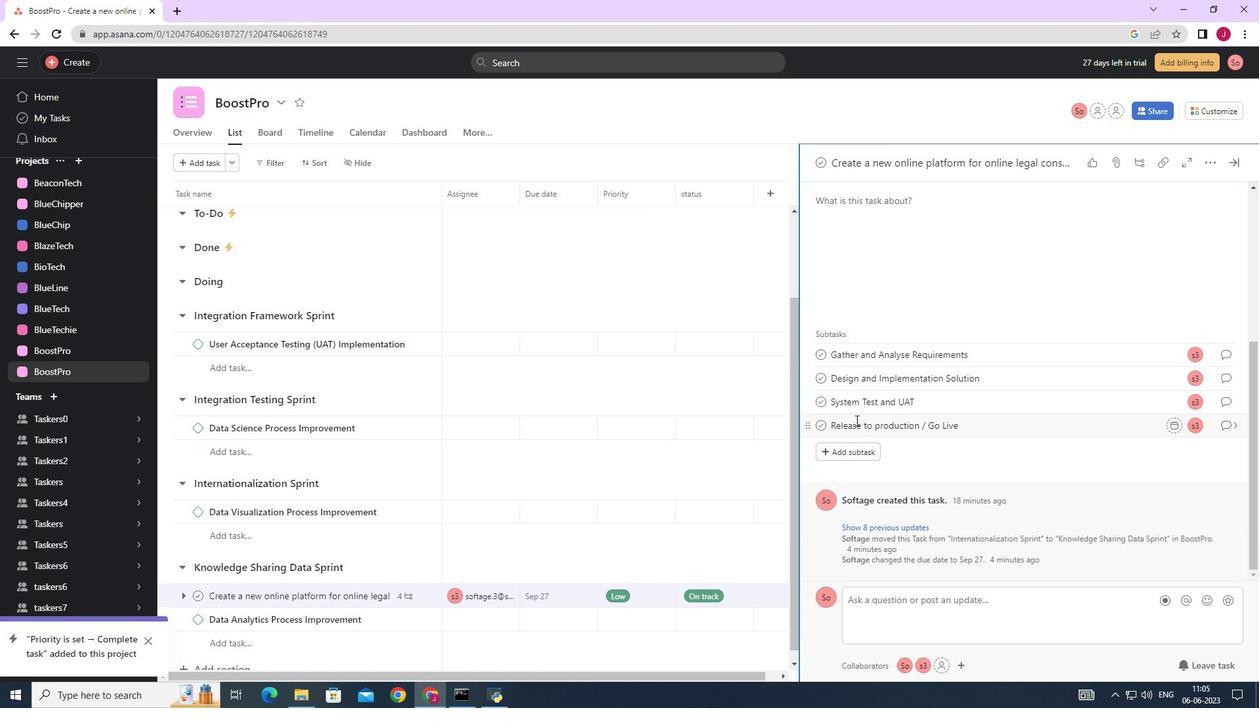 
Action: Mouse scrolled (856, 418) with delta (0, 0)
Screenshot: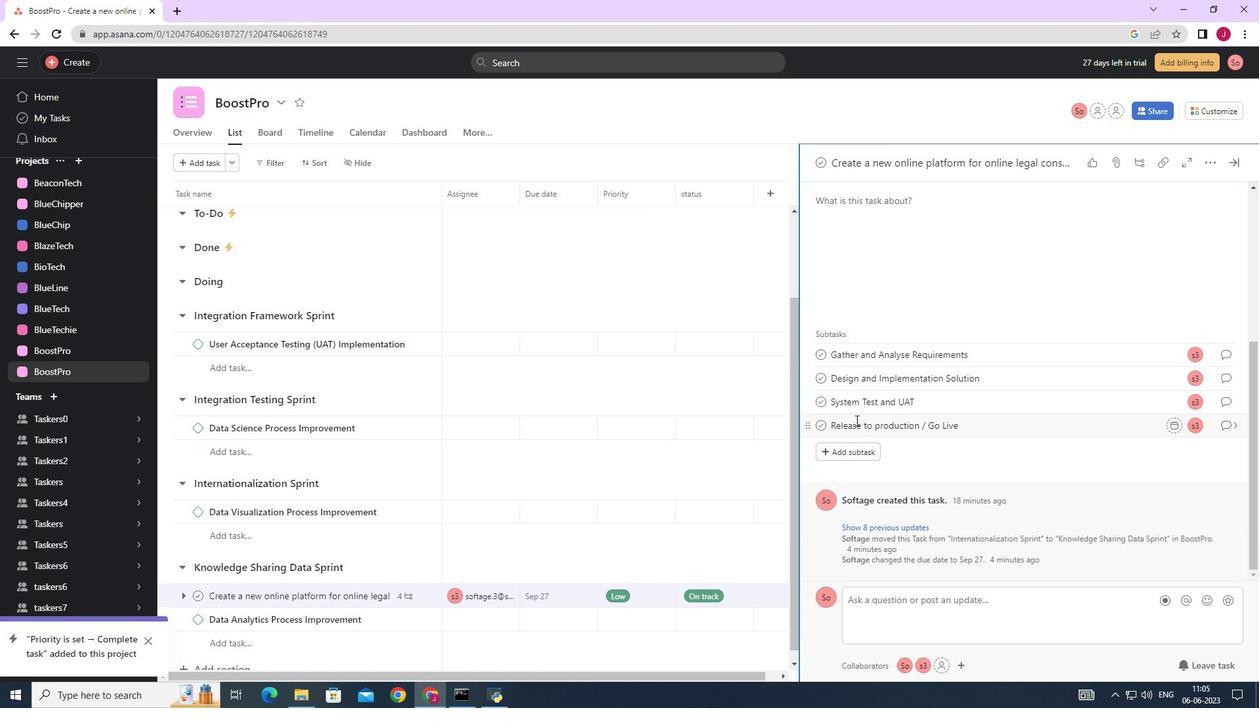 
Action: Mouse moved to (949, 289)
Screenshot: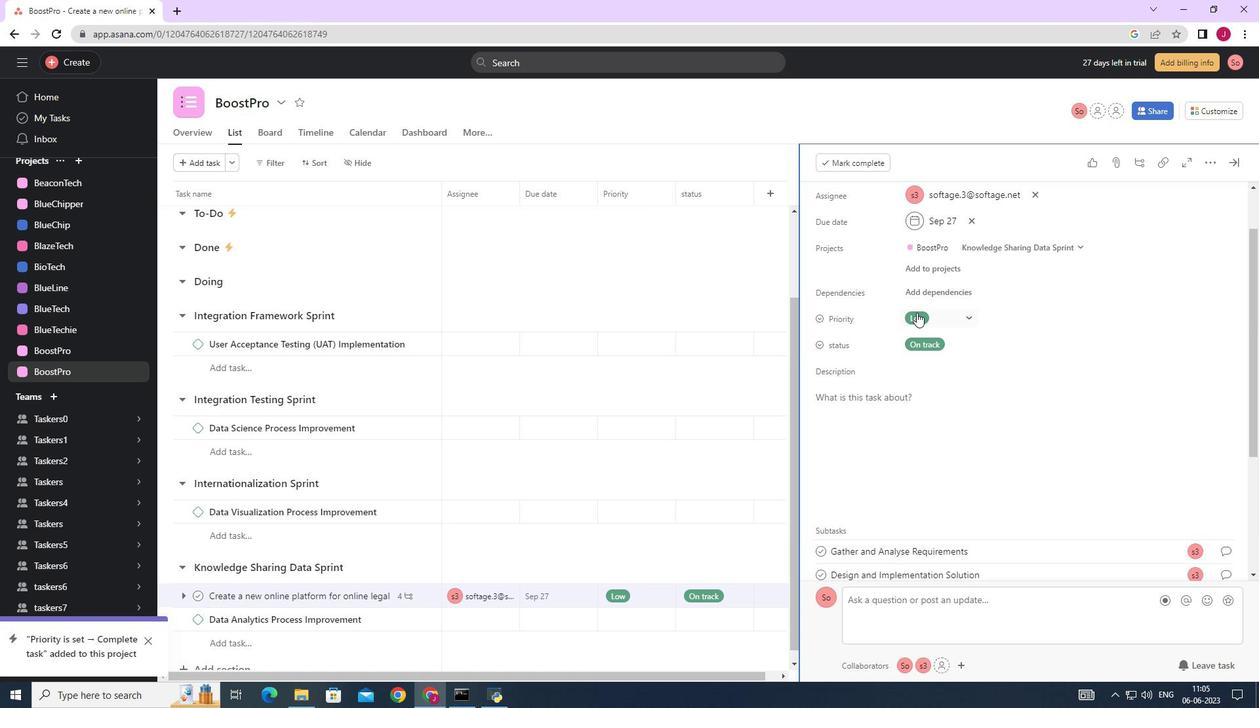 
Action: Mouse pressed left at (949, 289)
Screenshot: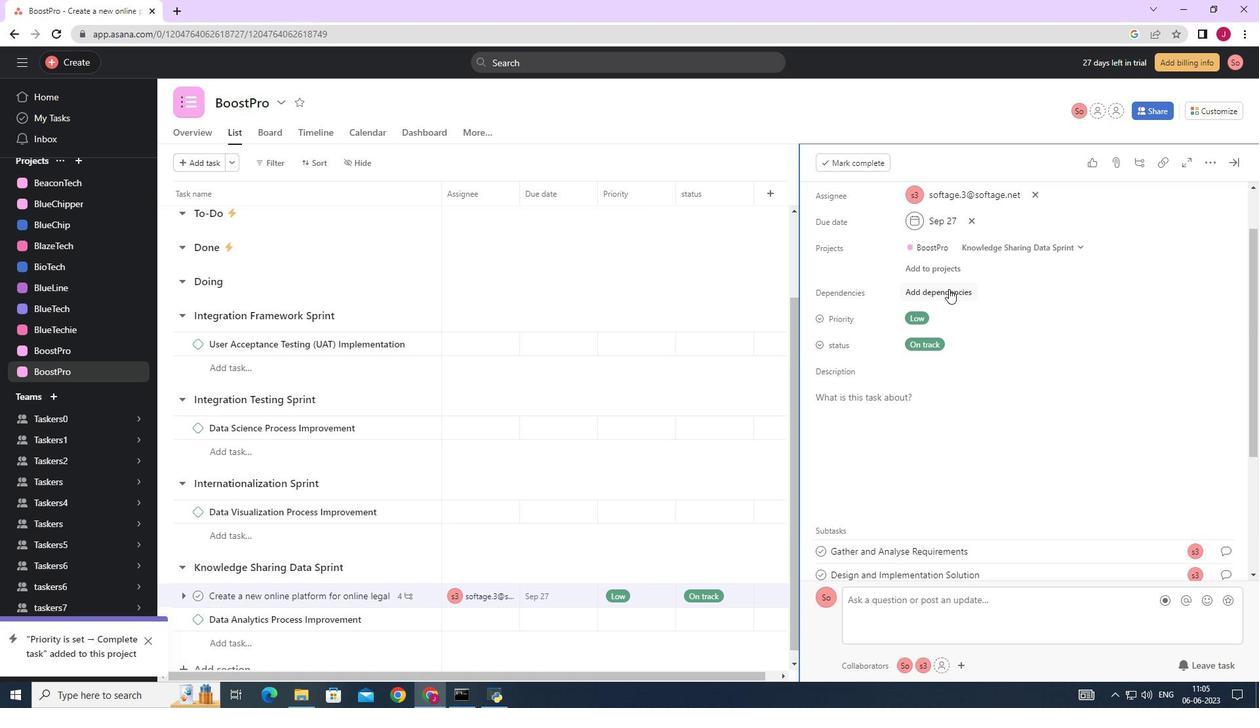 
Action: Mouse moved to (1021, 349)
Screenshot: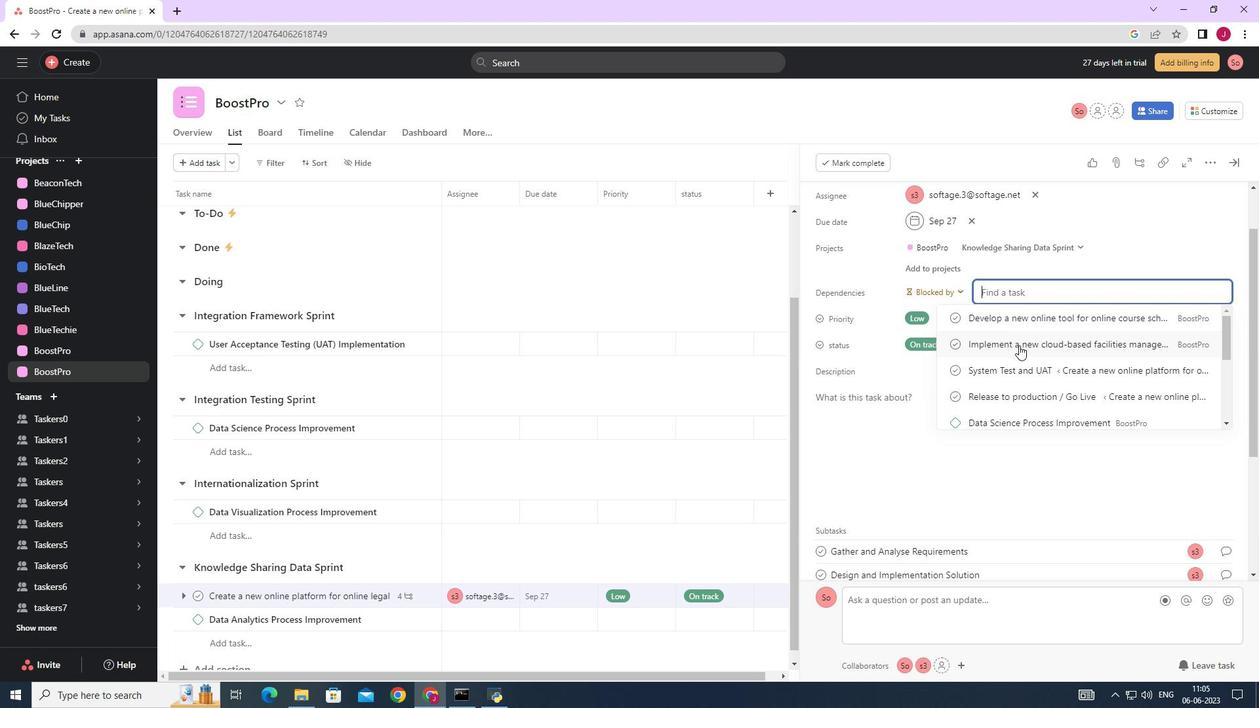 
Action: Mouse pressed left at (1021, 349)
Screenshot: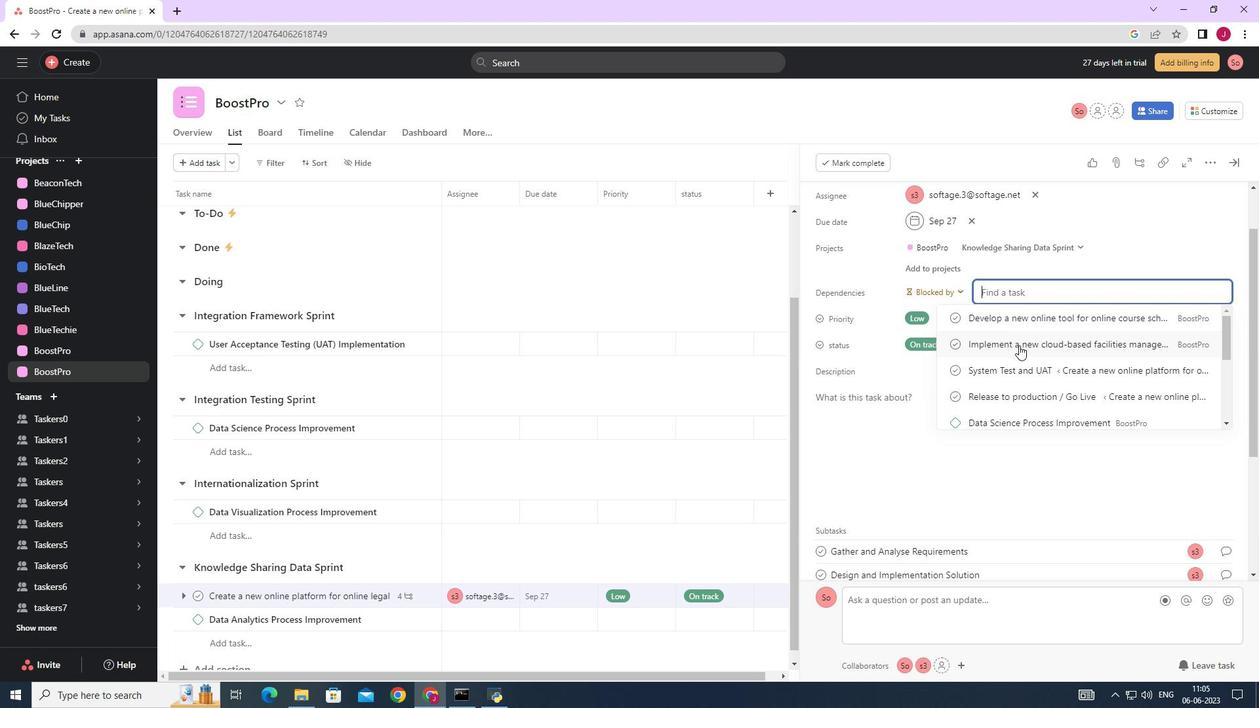 
Action: Mouse moved to (1239, 162)
Screenshot: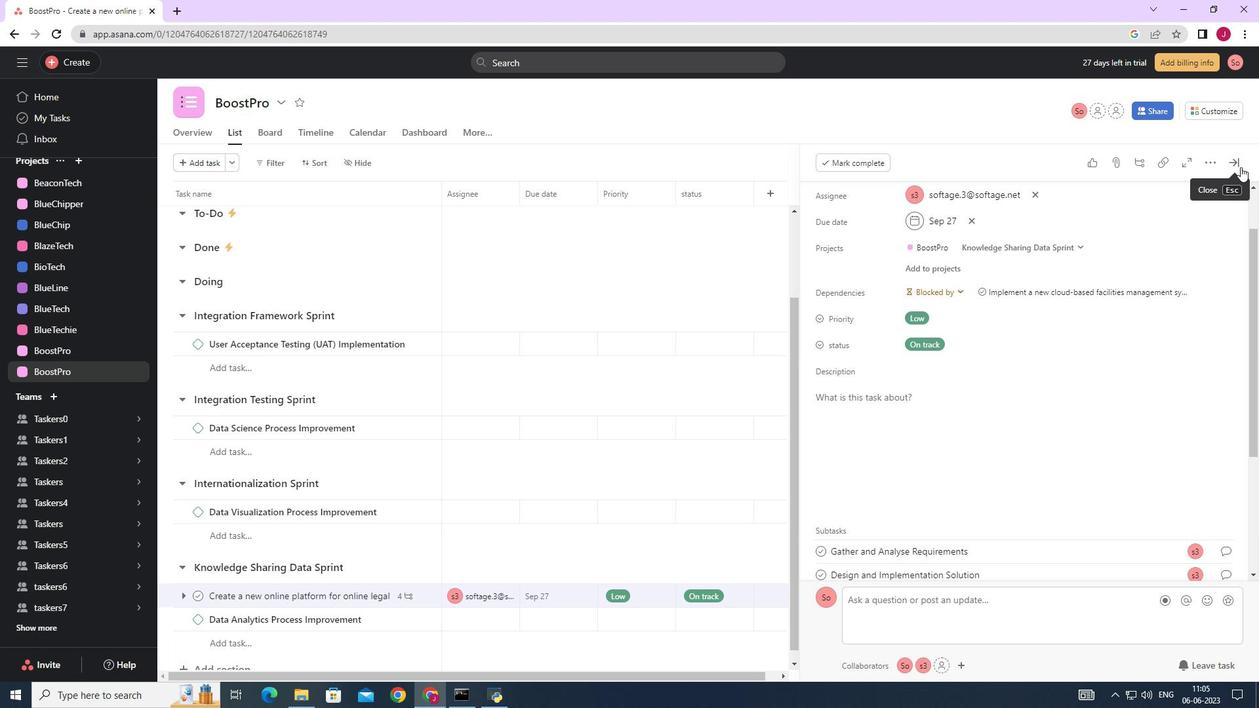 
Action: Mouse pressed left at (1239, 162)
Screenshot: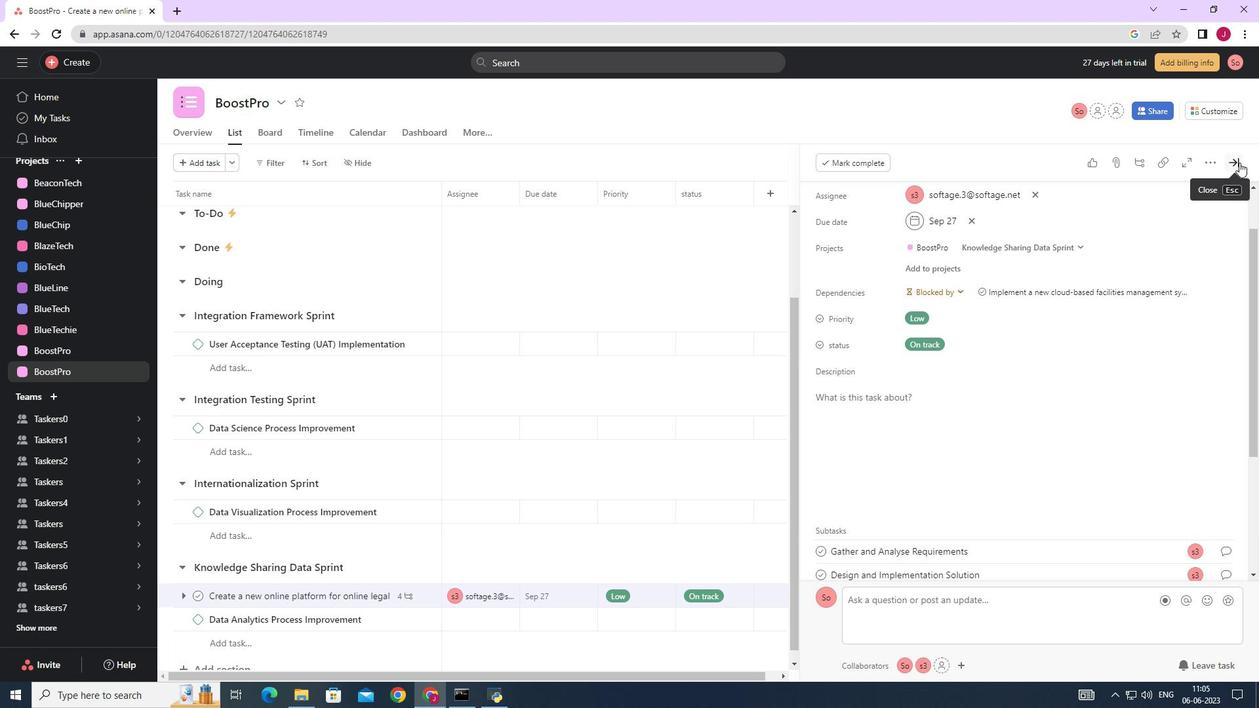 
Action: Mouse moved to (1238, 162)
Screenshot: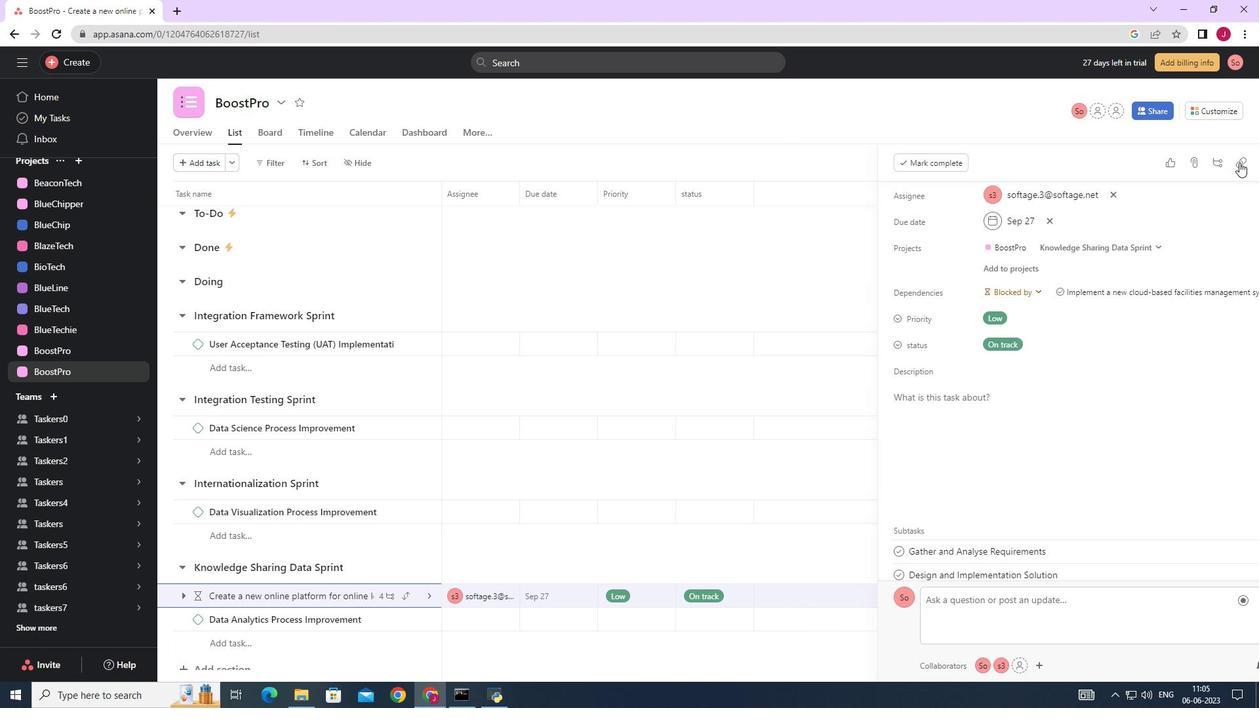 
